 Task: Look for space in el hed, Algeria from 1st July, 2023 to 8th July, 2023 for 2 adults, 1 child in price range Rs.15000 to Rs.20000. Place can be entire place with 1  bedroom having 1 bed and 1 bathroom. Property type can be house, flat, hotel. Amenities needed are: washing machine. Booking option can be shelf check-in. Required host language is .
Action: Mouse moved to (662, 87)
Screenshot: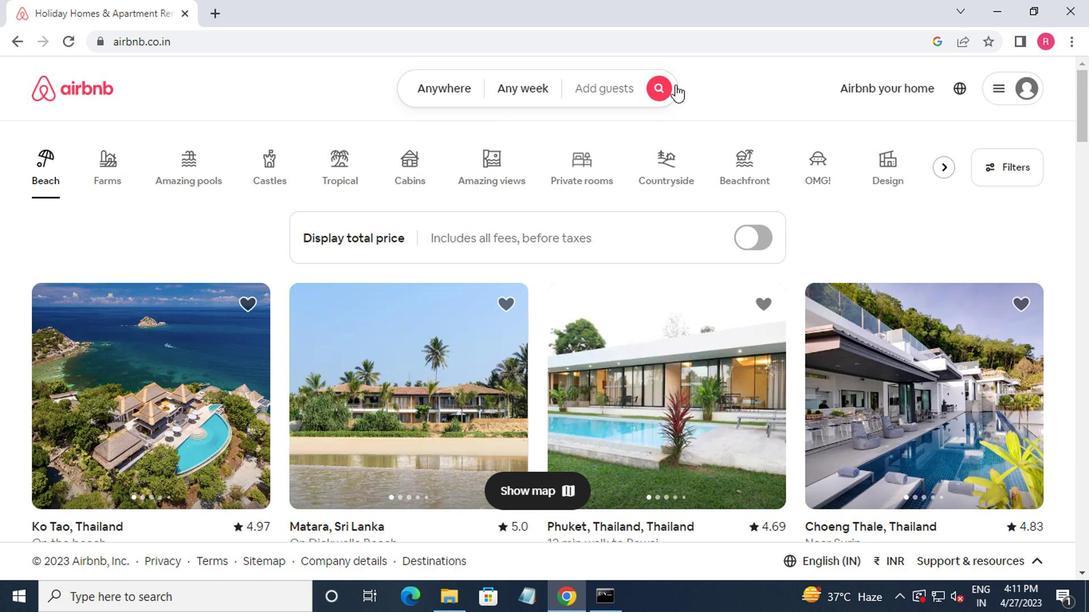 
Action: Mouse pressed left at (662, 87)
Screenshot: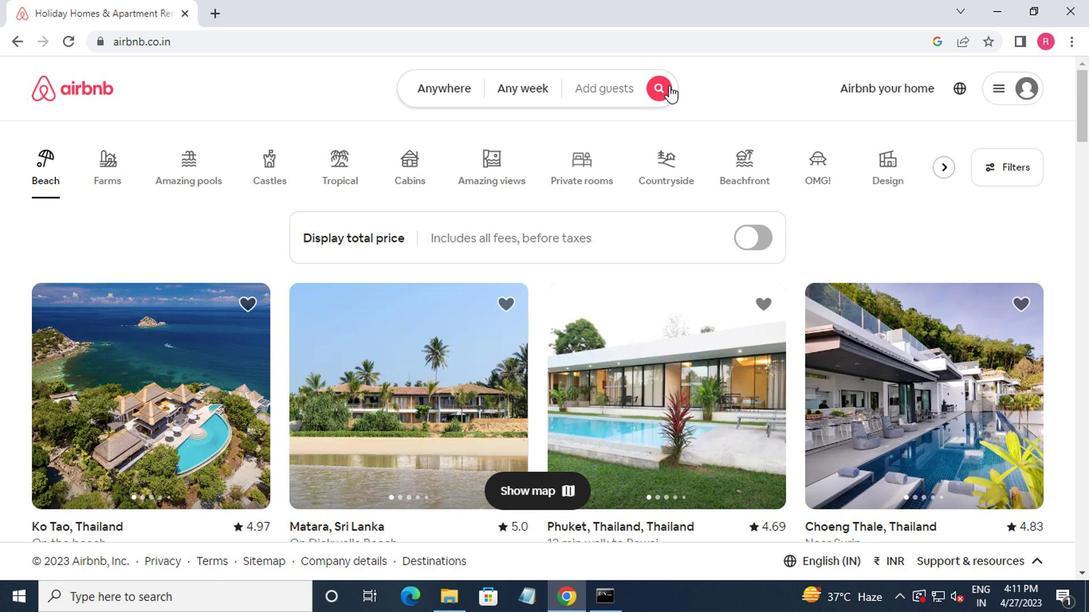 
Action: Mouse moved to (323, 166)
Screenshot: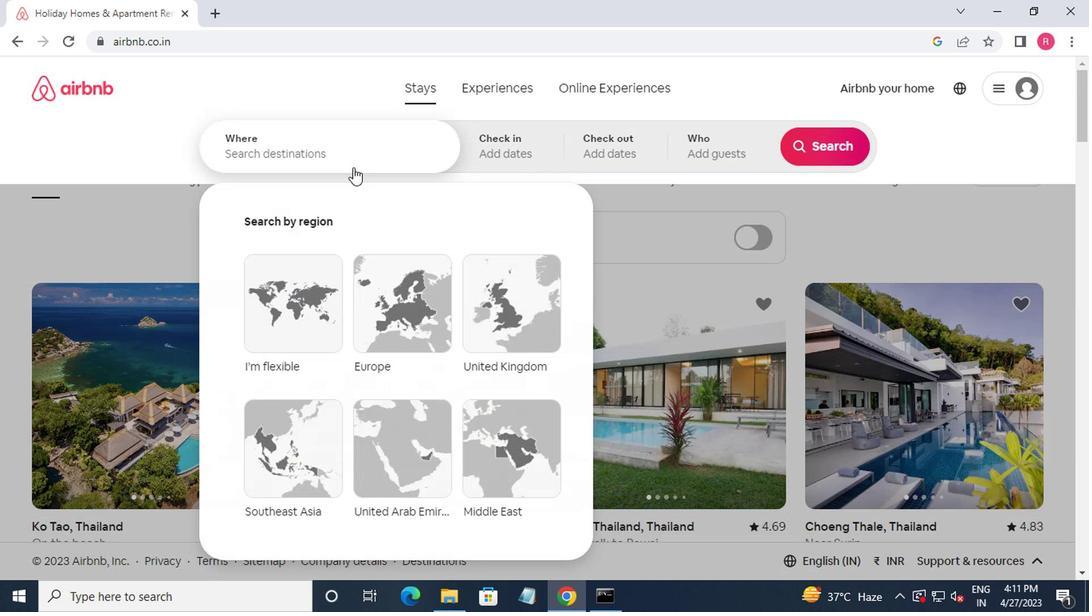 
Action: Mouse pressed left at (323, 166)
Screenshot: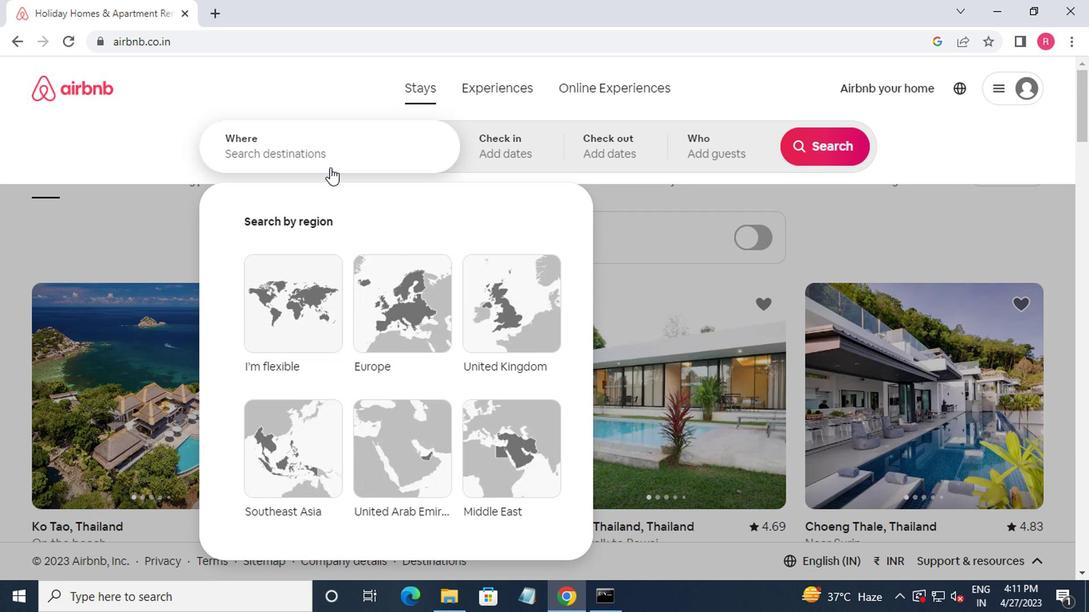 
Action: Mouse moved to (354, 166)
Screenshot: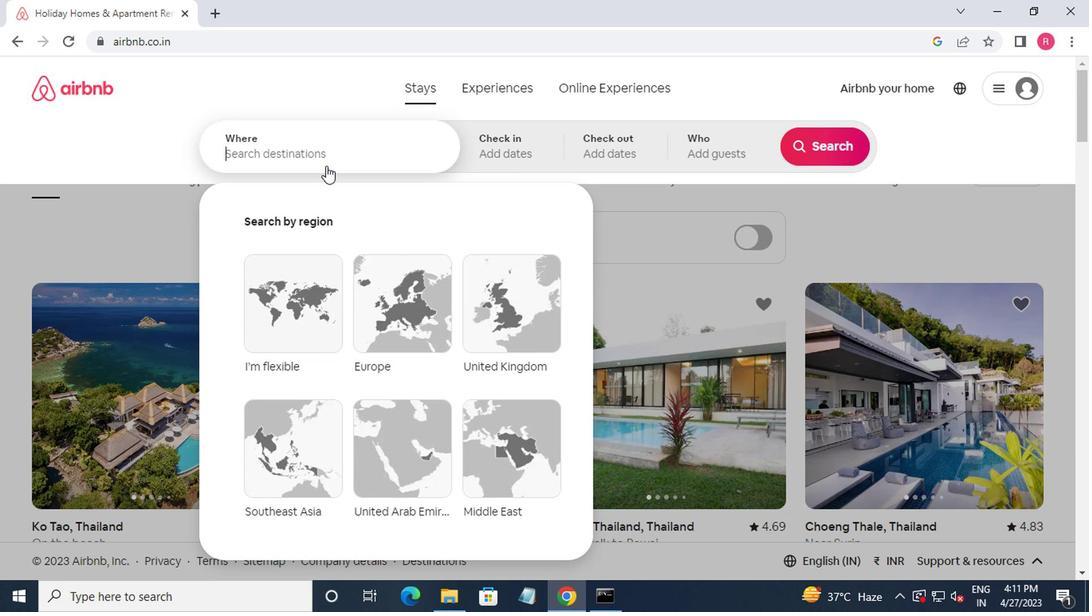 
Action: Key pressed el<Key.space>hed<Key.down><Key.enter>
Screenshot: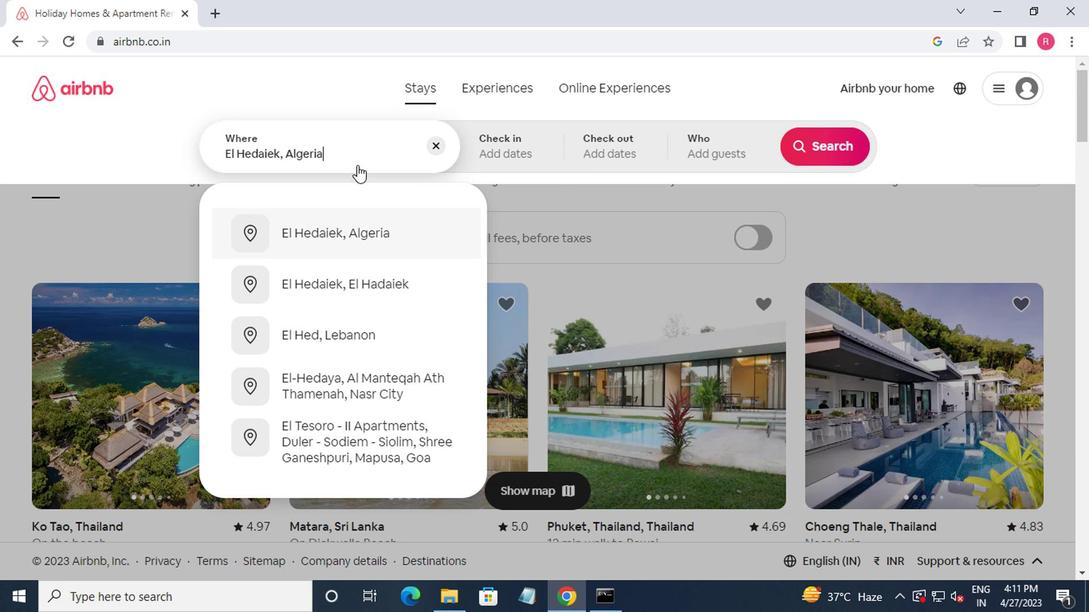 
Action: Mouse moved to (809, 280)
Screenshot: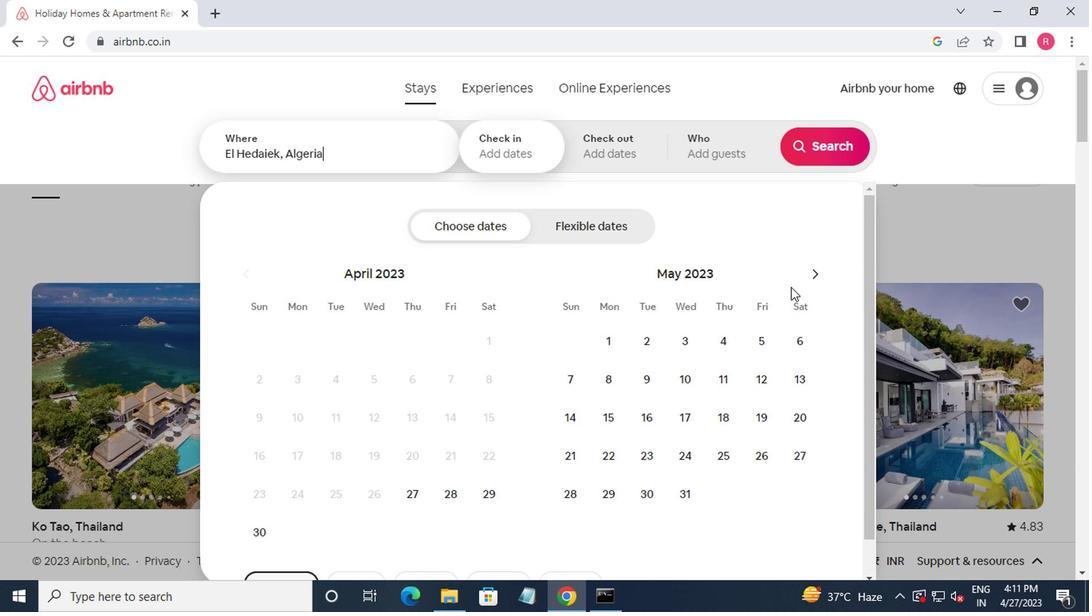 
Action: Mouse pressed left at (809, 280)
Screenshot: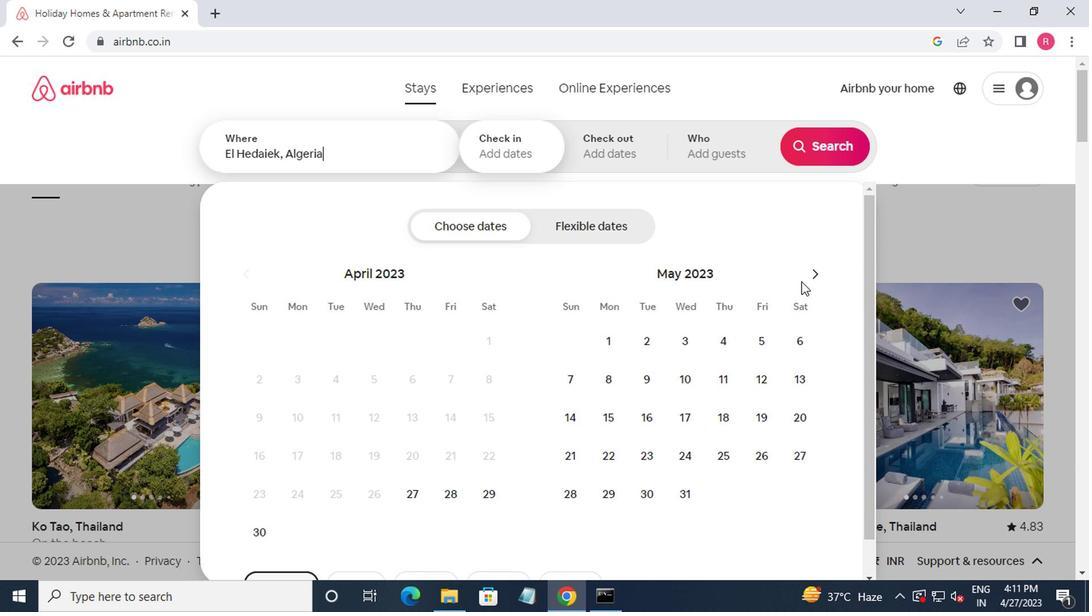 
Action: Mouse moved to (804, 283)
Screenshot: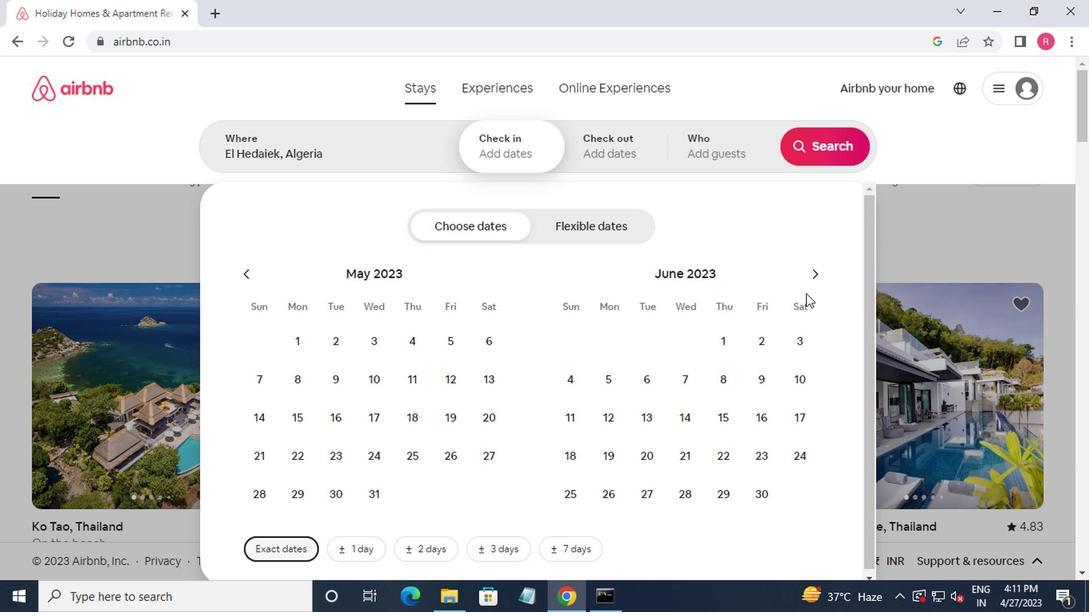 
Action: Mouse pressed left at (804, 283)
Screenshot: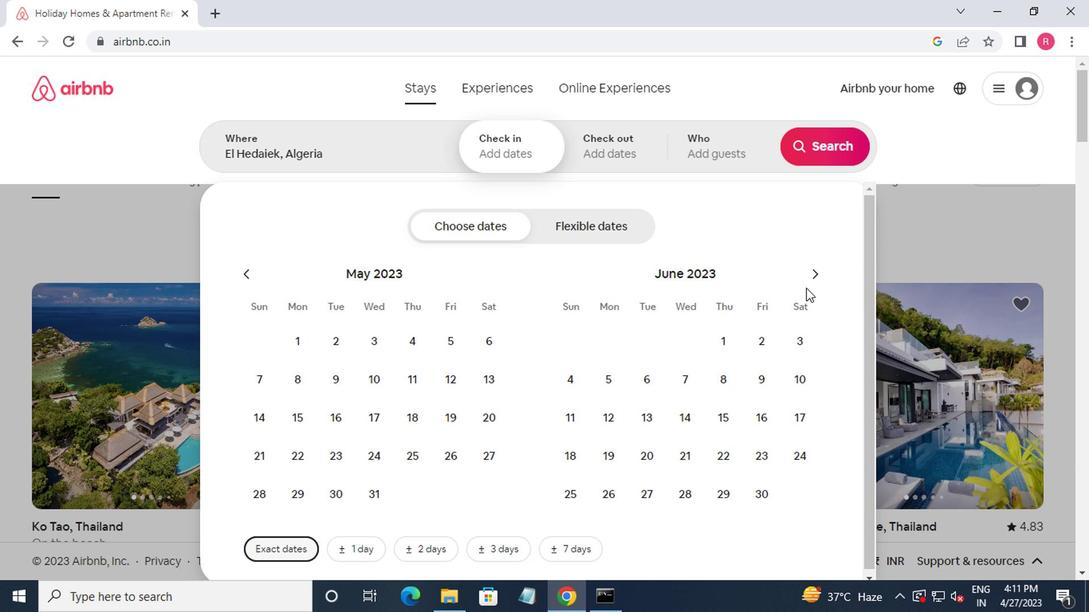 
Action: Mouse moved to (797, 343)
Screenshot: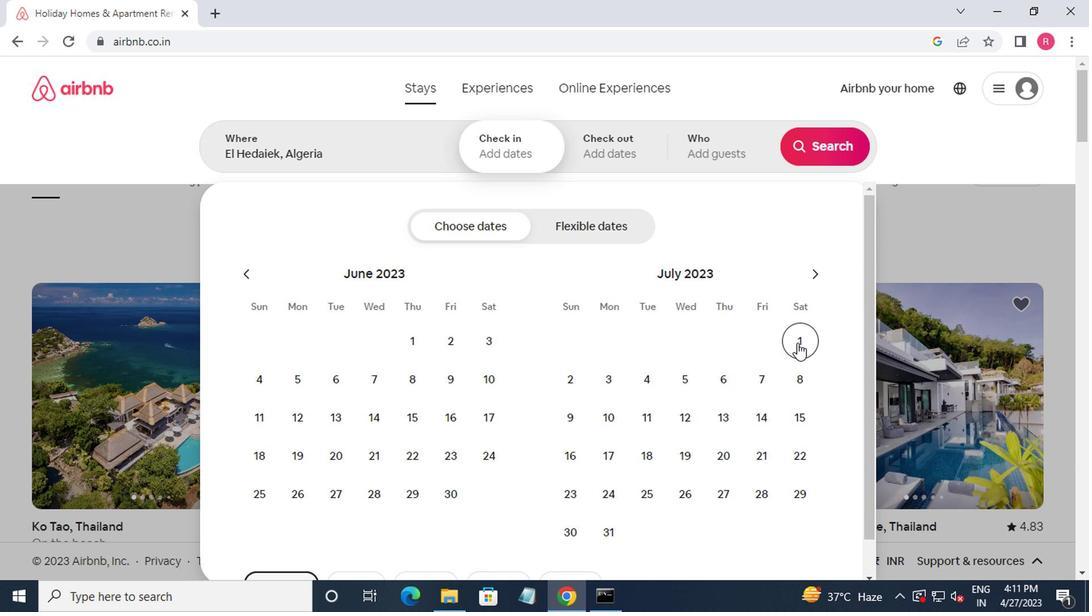 
Action: Mouse pressed left at (797, 343)
Screenshot: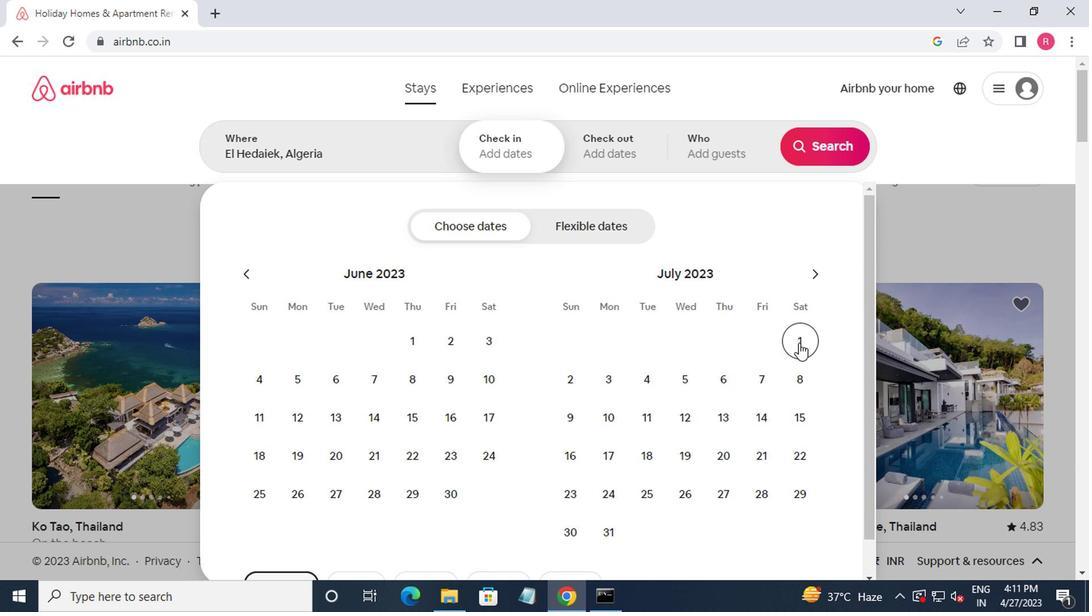 
Action: Mouse moved to (787, 396)
Screenshot: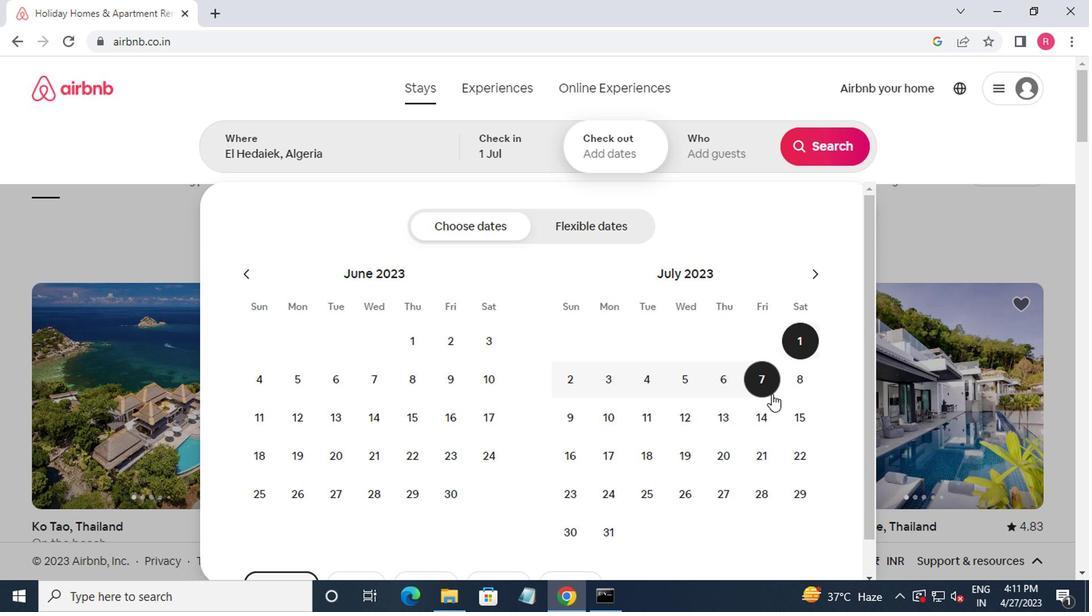 
Action: Mouse pressed left at (787, 396)
Screenshot: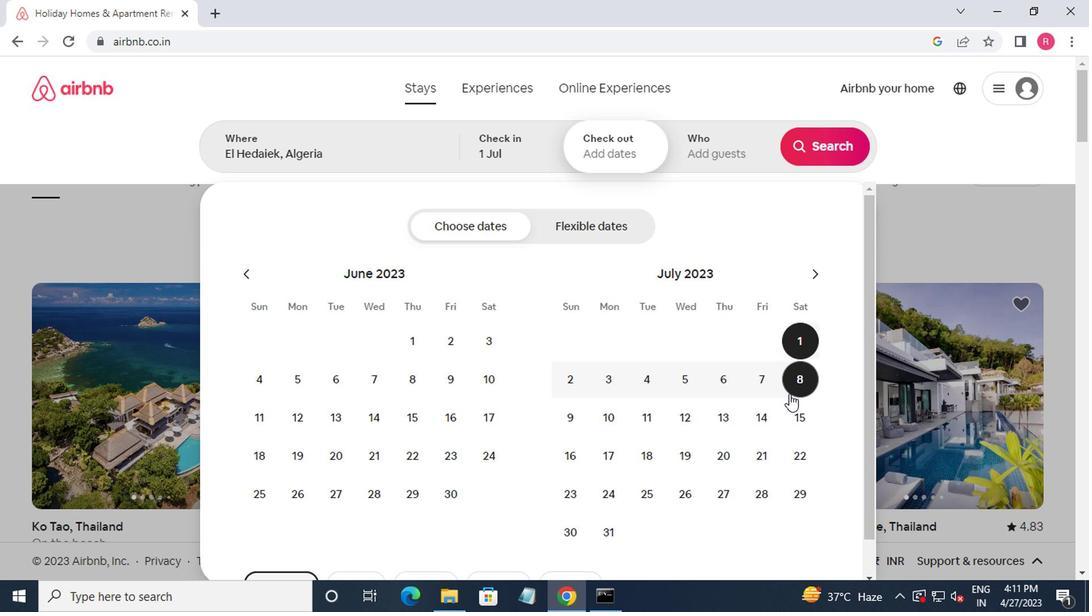 
Action: Mouse moved to (698, 160)
Screenshot: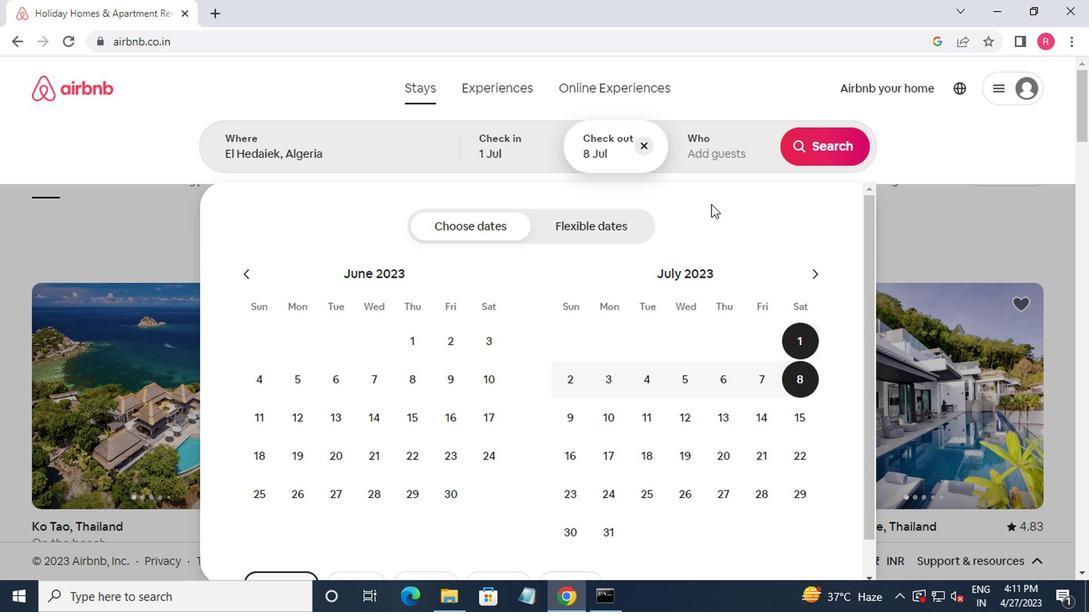 
Action: Mouse pressed left at (698, 160)
Screenshot: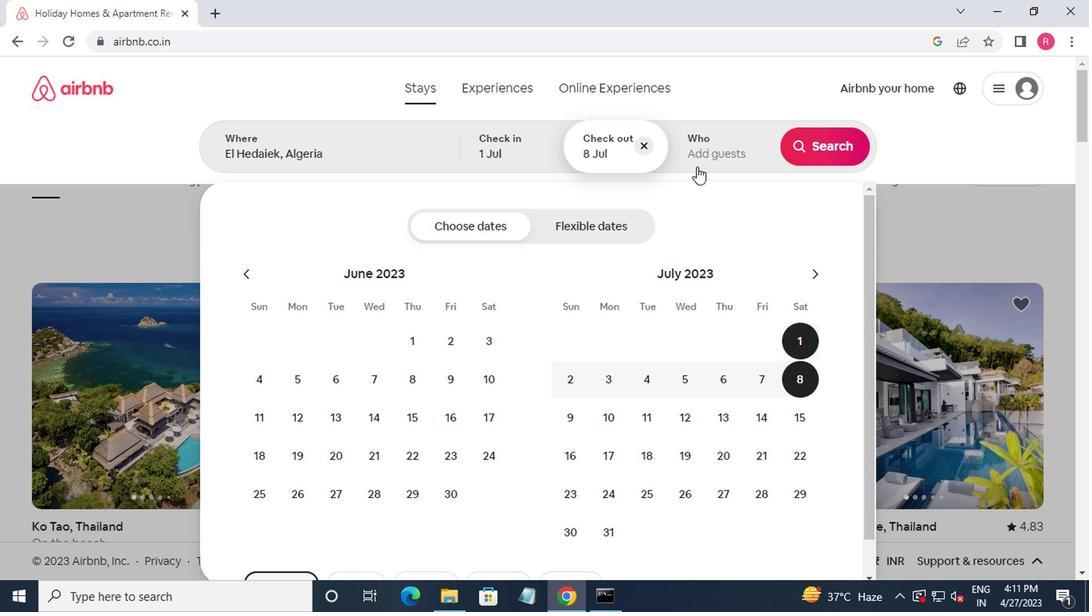 
Action: Mouse moved to (829, 244)
Screenshot: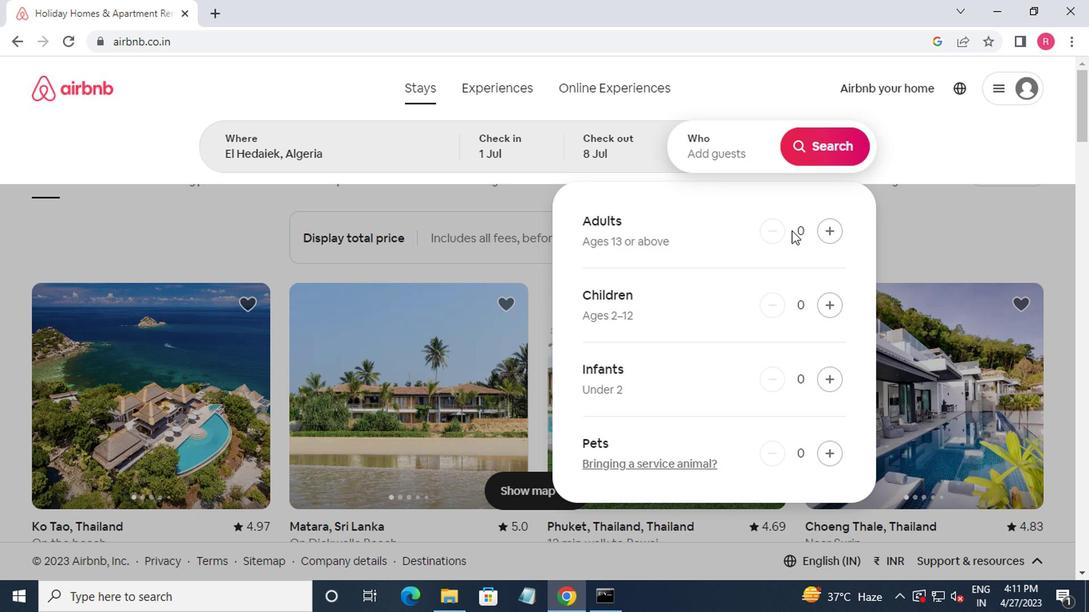 
Action: Mouse pressed left at (829, 244)
Screenshot: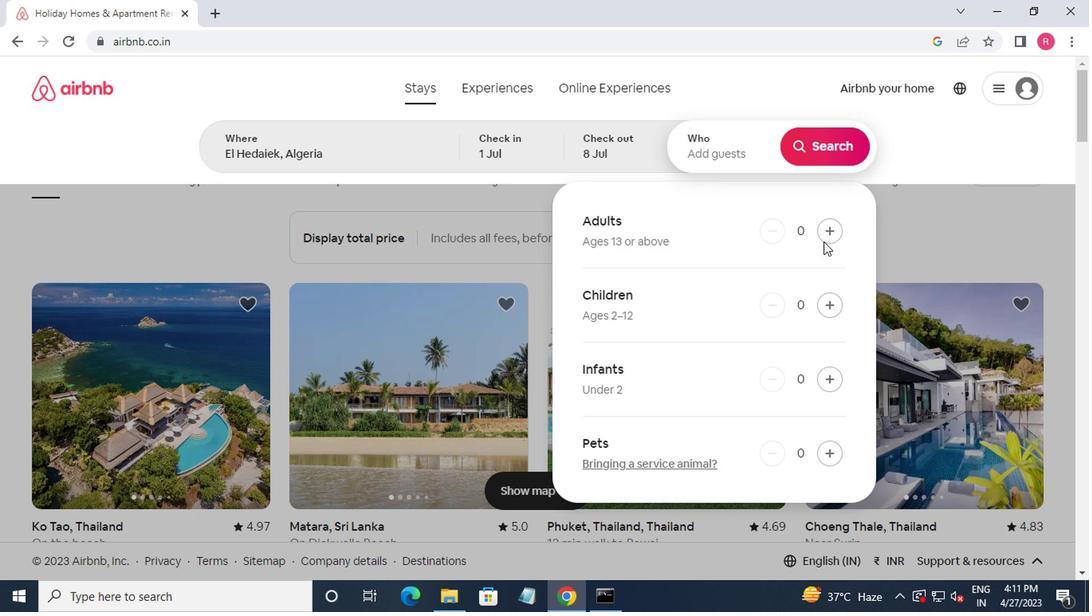 
Action: Mouse pressed left at (829, 244)
Screenshot: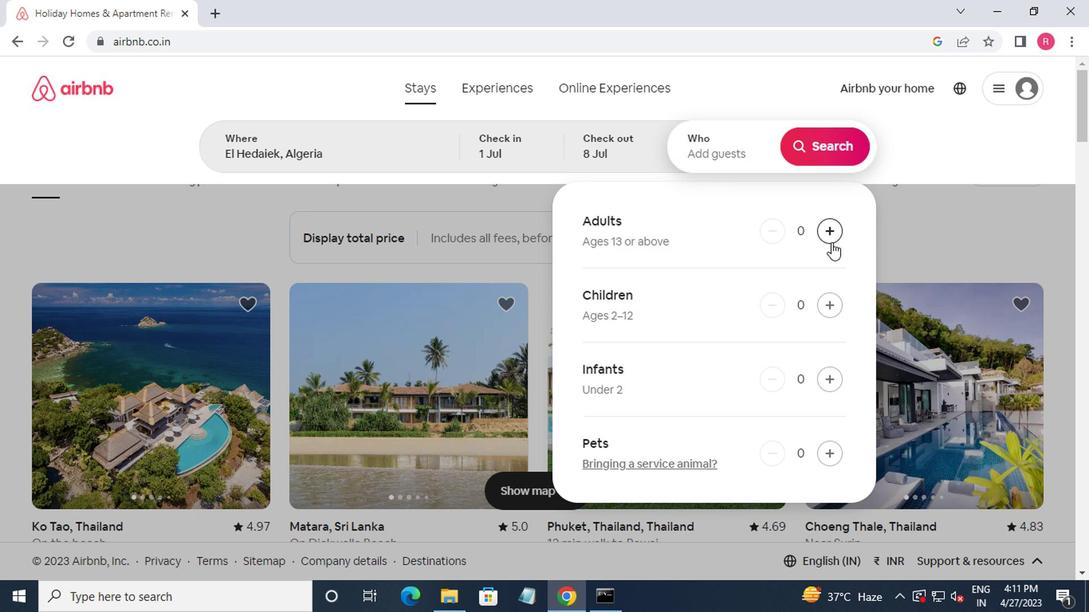 
Action: Mouse moved to (833, 300)
Screenshot: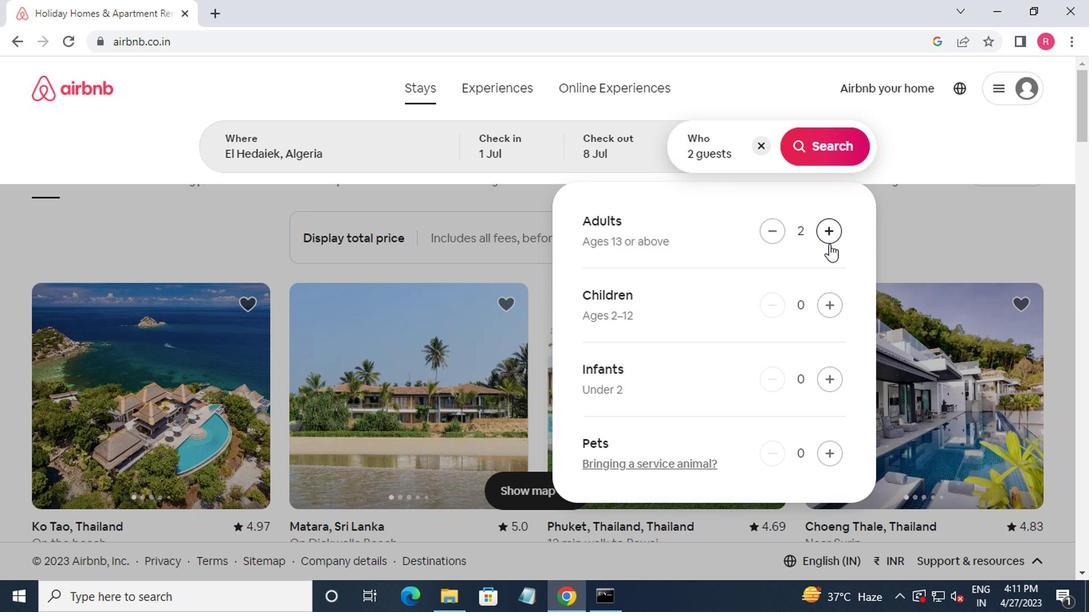 
Action: Mouse pressed left at (833, 300)
Screenshot: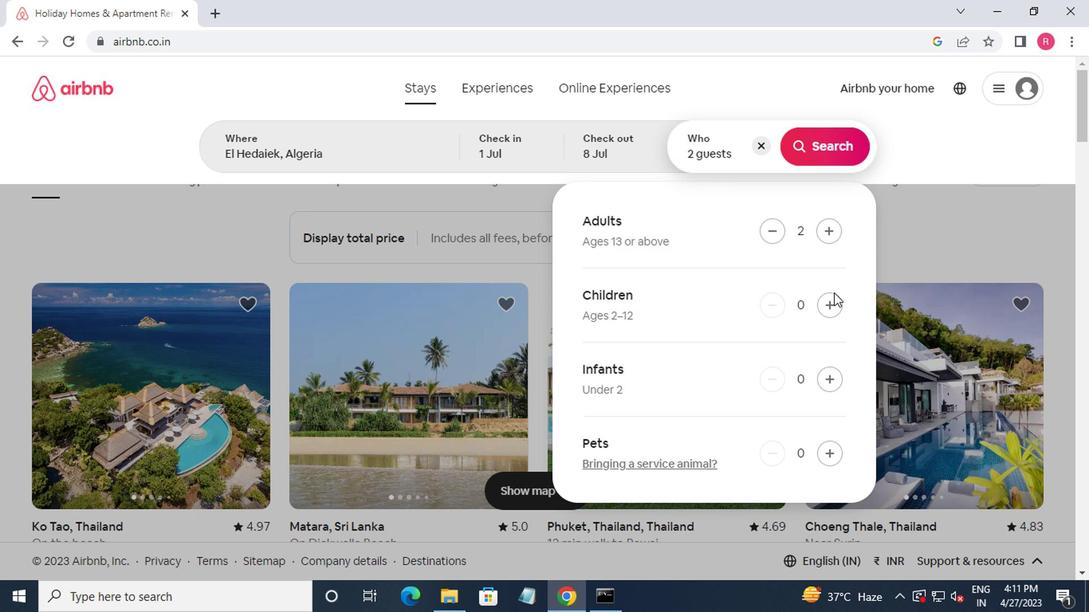 
Action: Mouse moved to (810, 158)
Screenshot: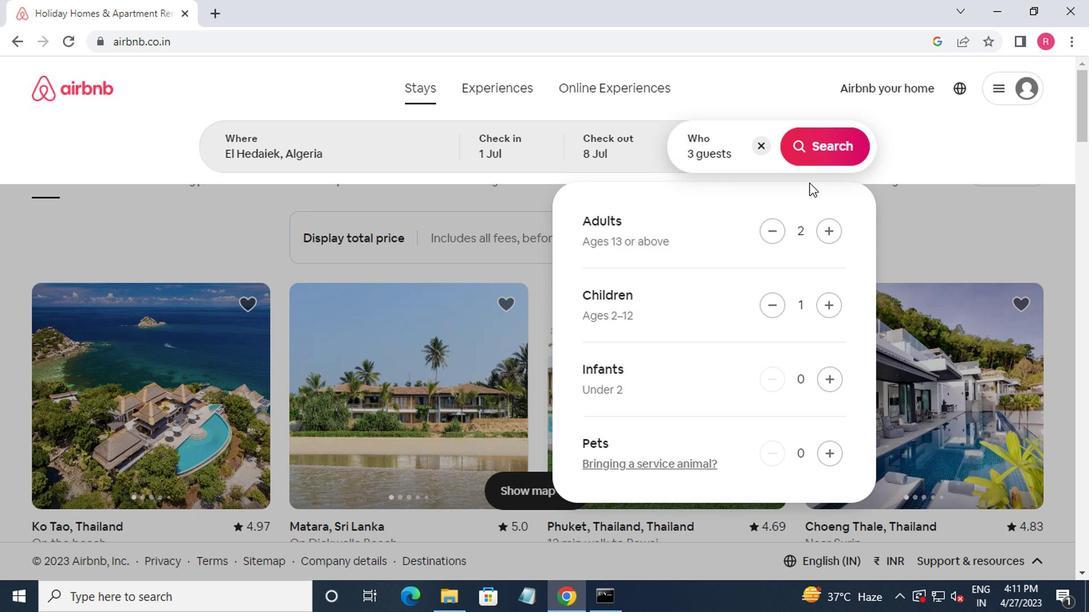 
Action: Mouse pressed left at (810, 158)
Screenshot: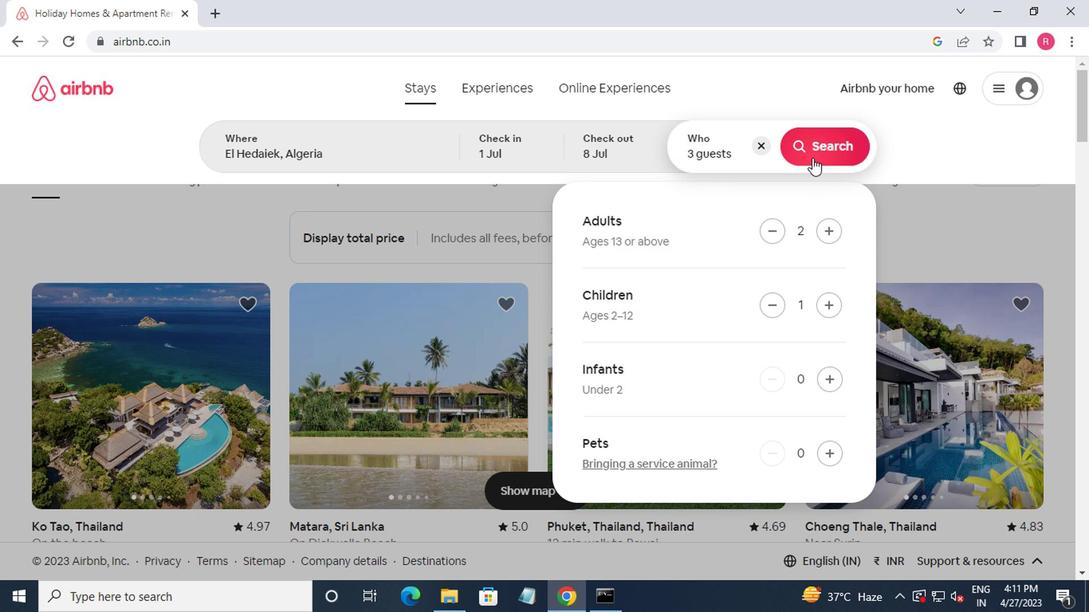 
Action: Mouse moved to (1012, 158)
Screenshot: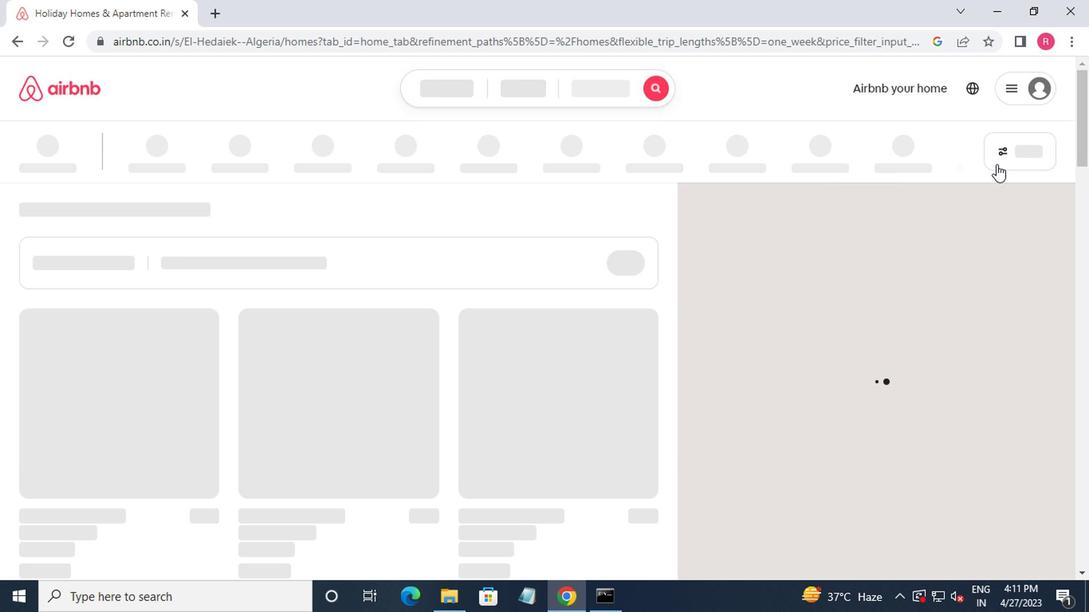 
Action: Mouse pressed left at (1012, 158)
Screenshot: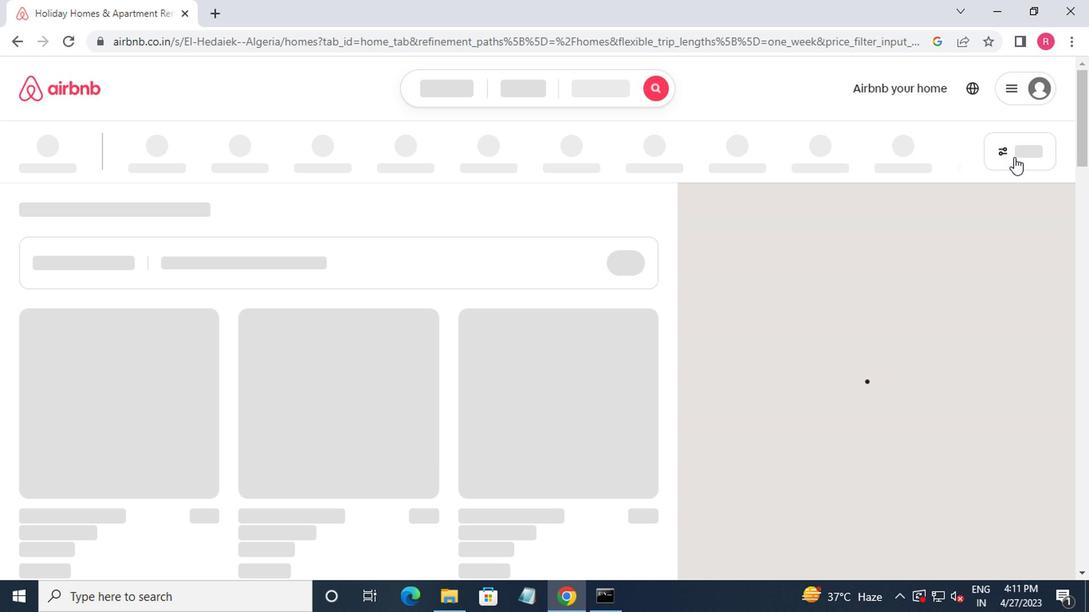 
Action: Mouse moved to (343, 365)
Screenshot: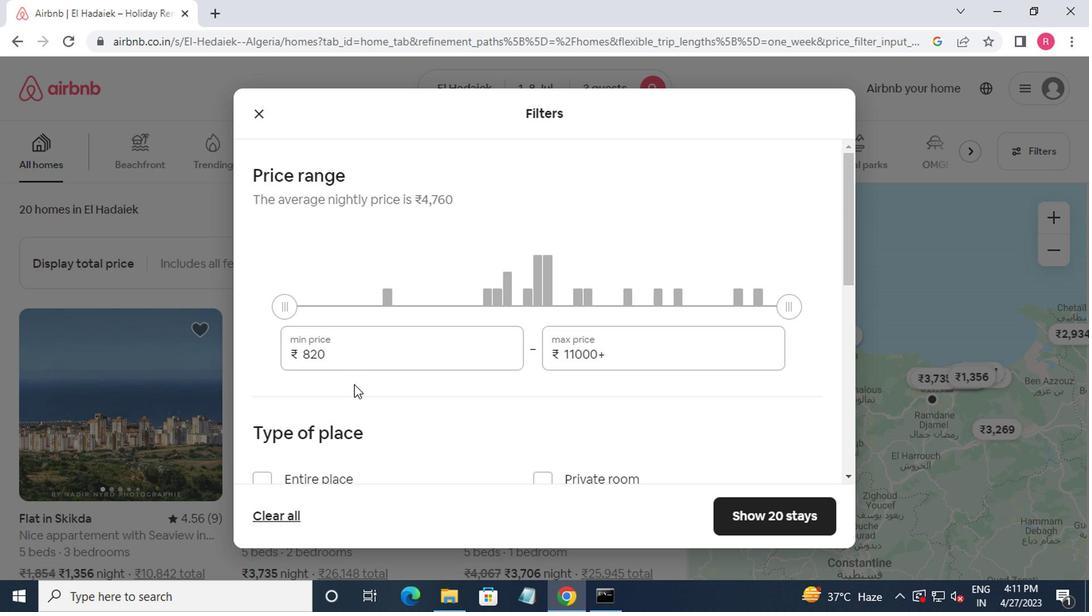 
Action: Mouse pressed left at (343, 365)
Screenshot: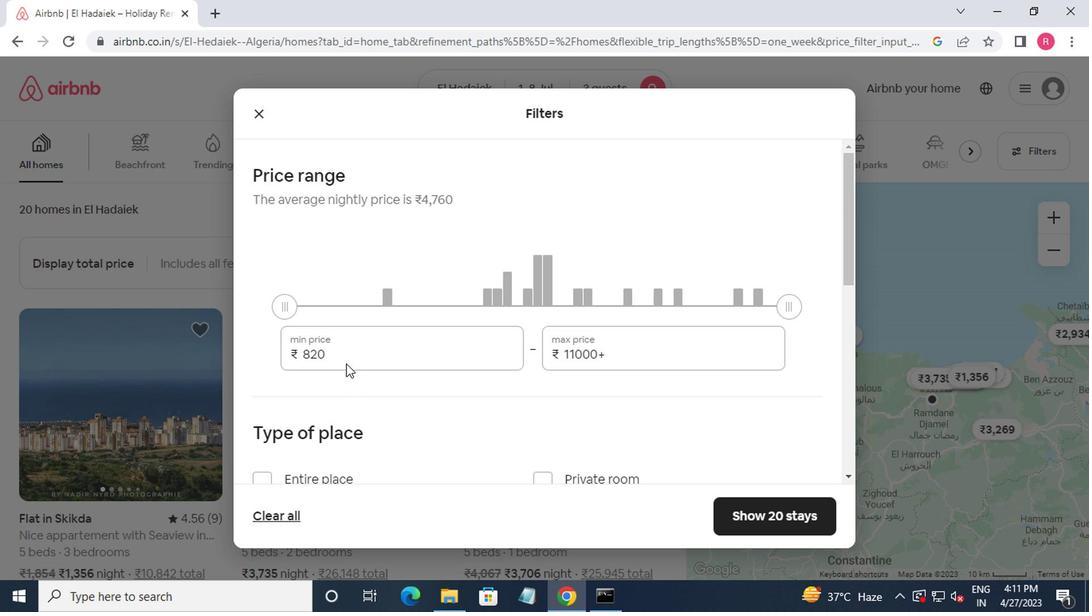 
Action: Mouse moved to (343, 363)
Screenshot: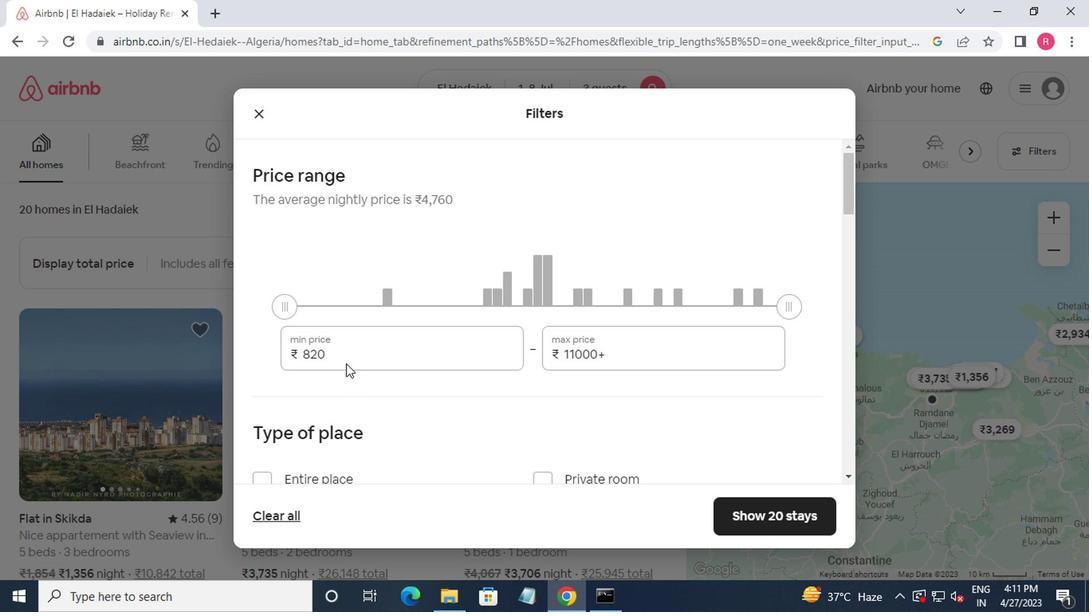 
Action: Key pressed <Key.backspace><Key.backspace><Key.backspace>15000<Key.tab>20000
Screenshot: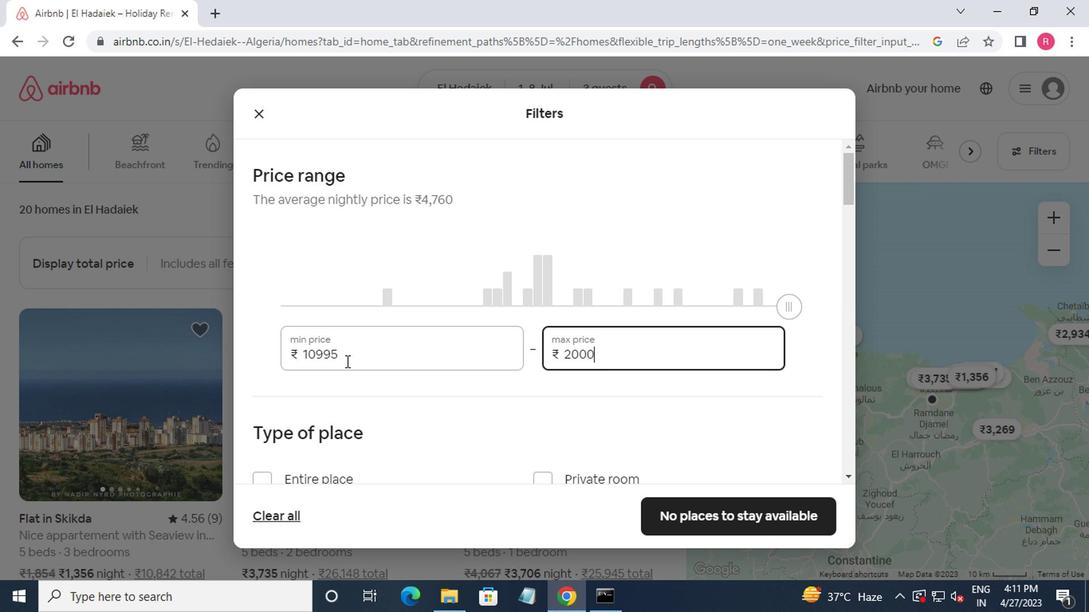 
Action: Mouse moved to (347, 375)
Screenshot: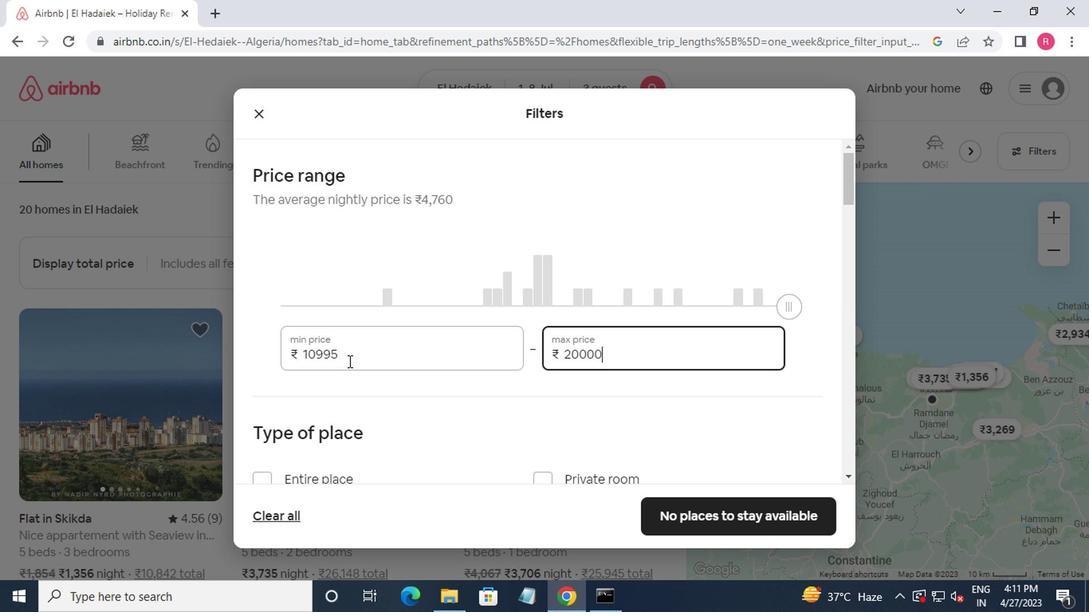 
Action: Mouse scrolled (347, 374) with delta (0, 0)
Screenshot: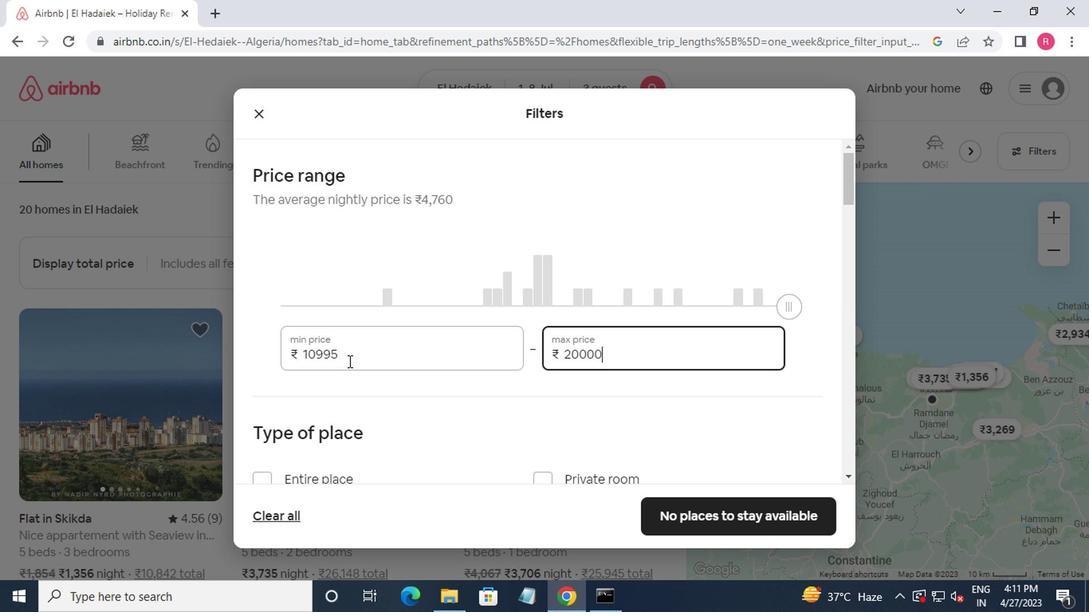 
Action: Mouse moved to (347, 381)
Screenshot: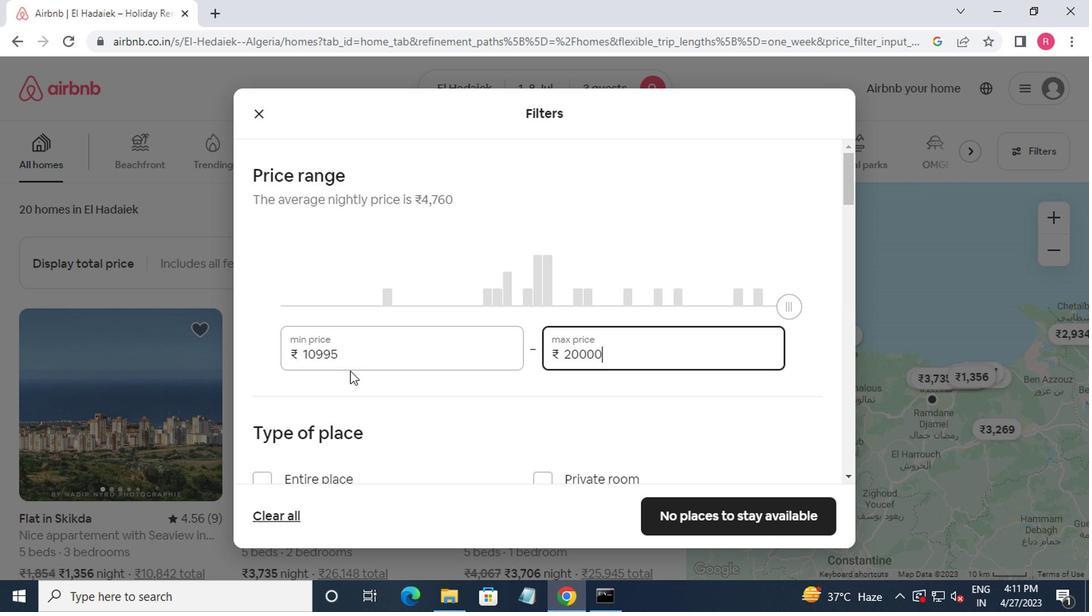 
Action: Mouse scrolled (347, 380) with delta (0, -1)
Screenshot: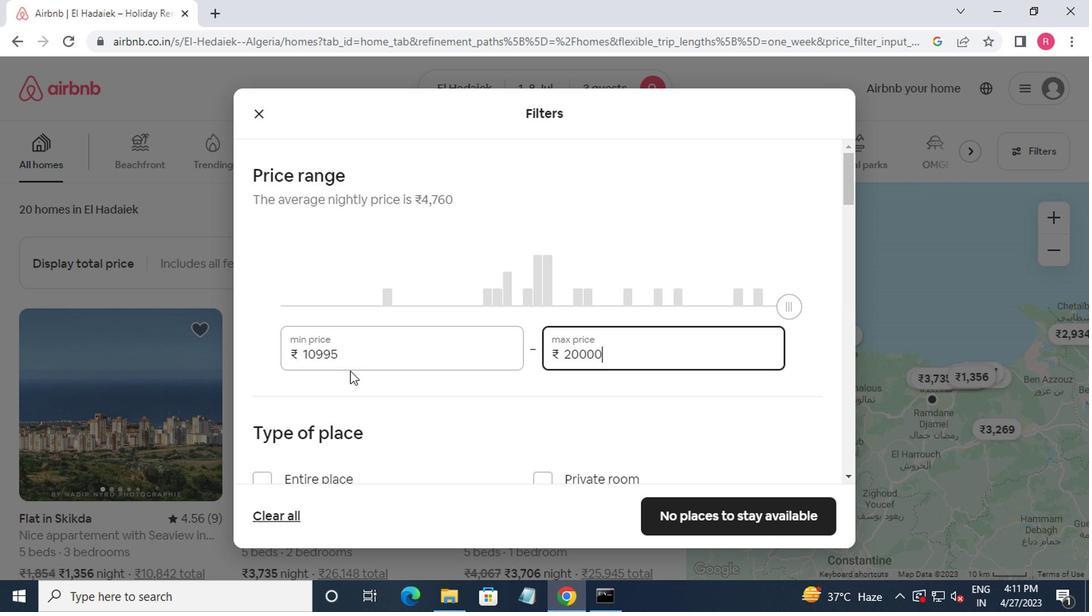
Action: Mouse moved to (261, 329)
Screenshot: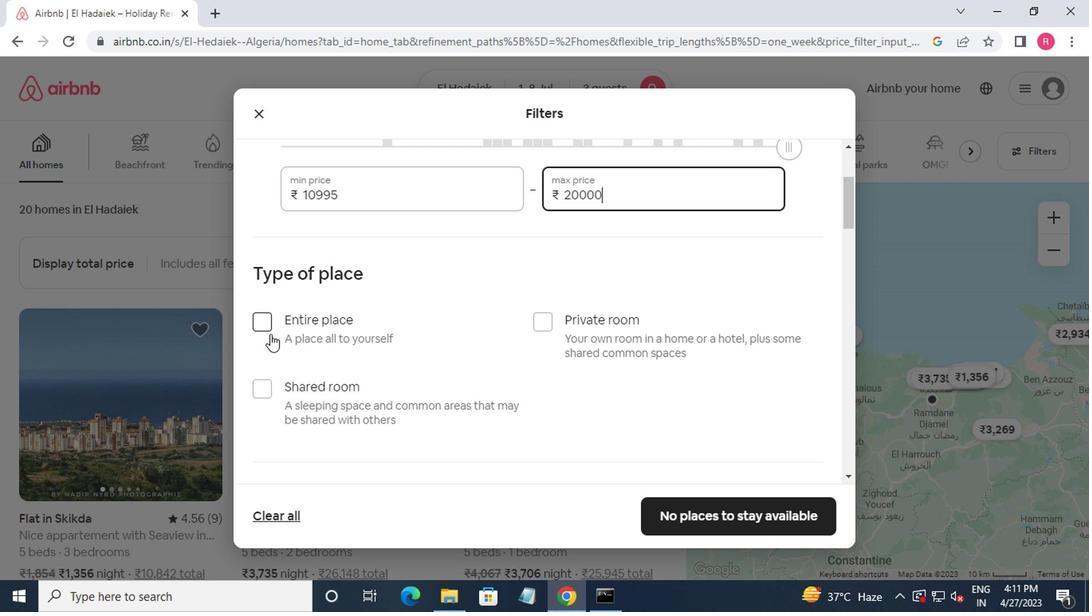 
Action: Mouse pressed left at (261, 329)
Screenshot: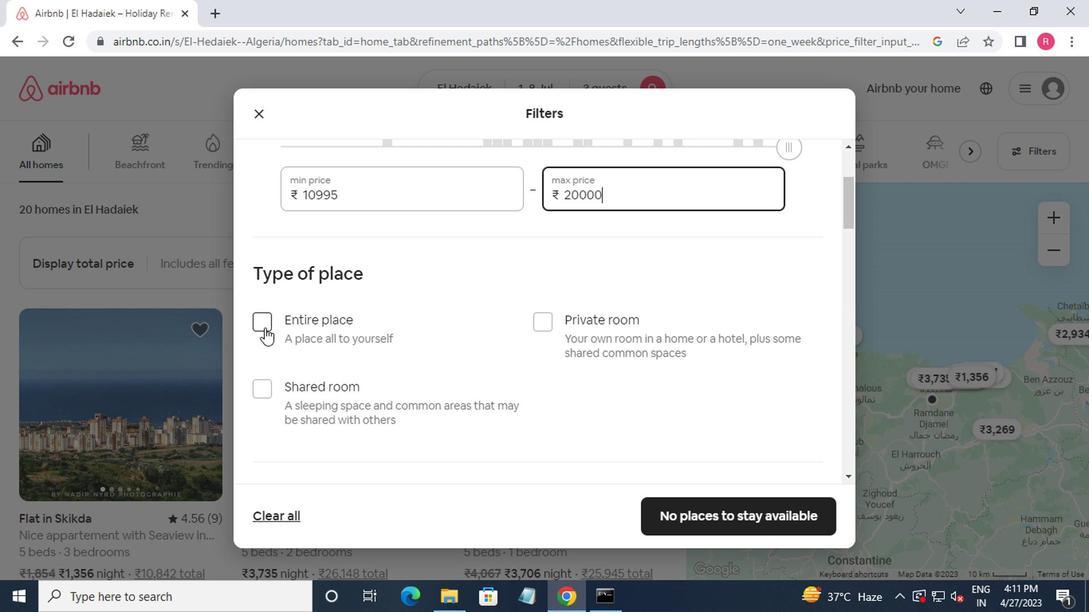 
Action: Mouse moved to (265, 328)
Screenshot: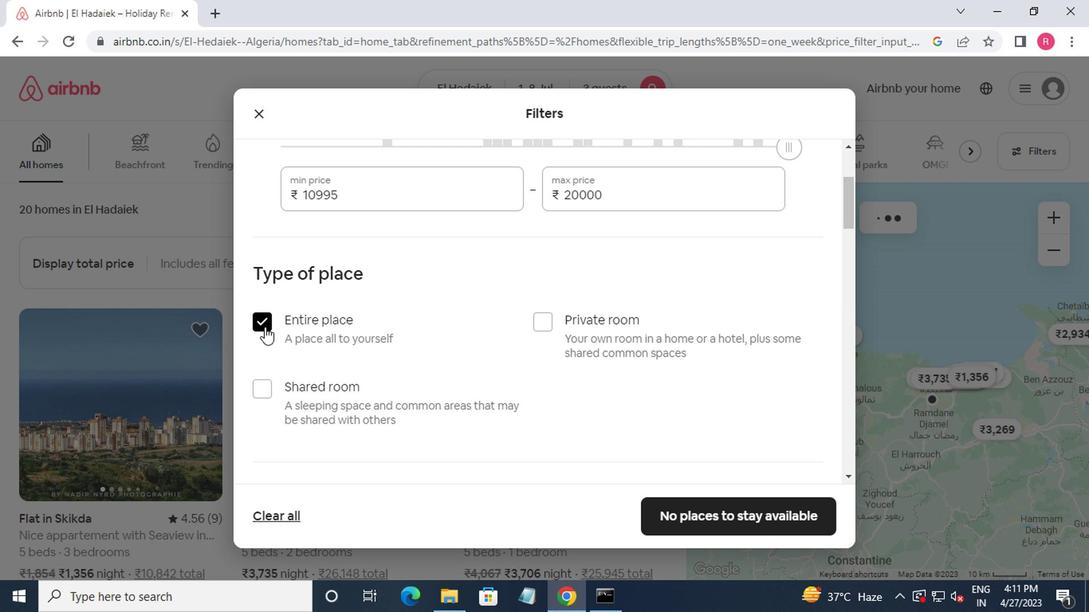 
Action: Mouse scrolled (265, 327) with delta (0, 0)
Screenshot: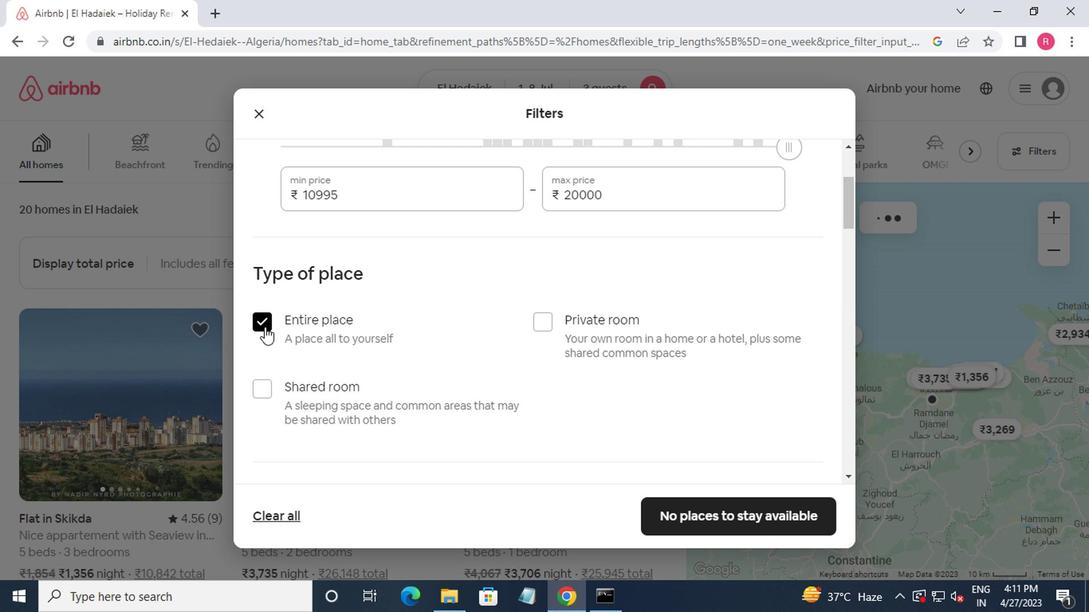 
Action: Mouse moved to (267, 329)
Screenshot: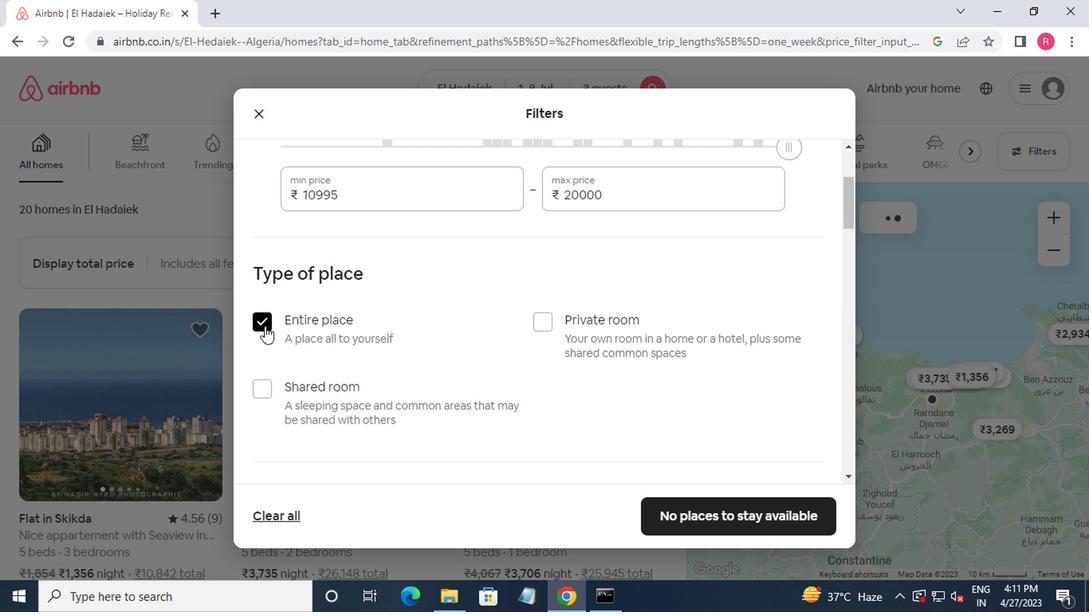 
Action: Mouse scrolled (267, 328) with delta (0, -1)
Screenshot: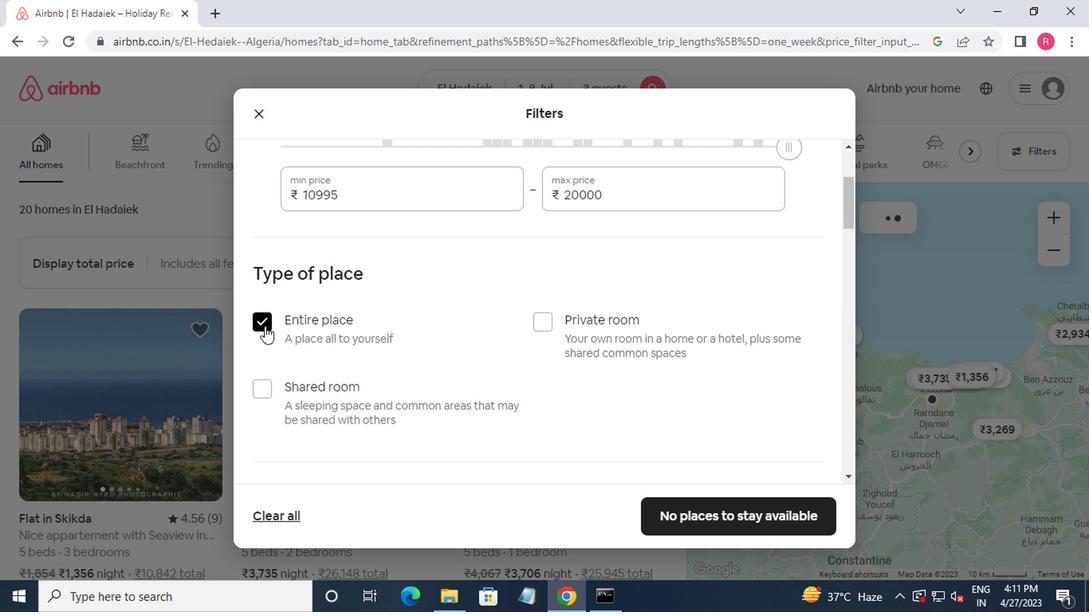 
Action: Mouse moved to (308, 385)
Screenshot: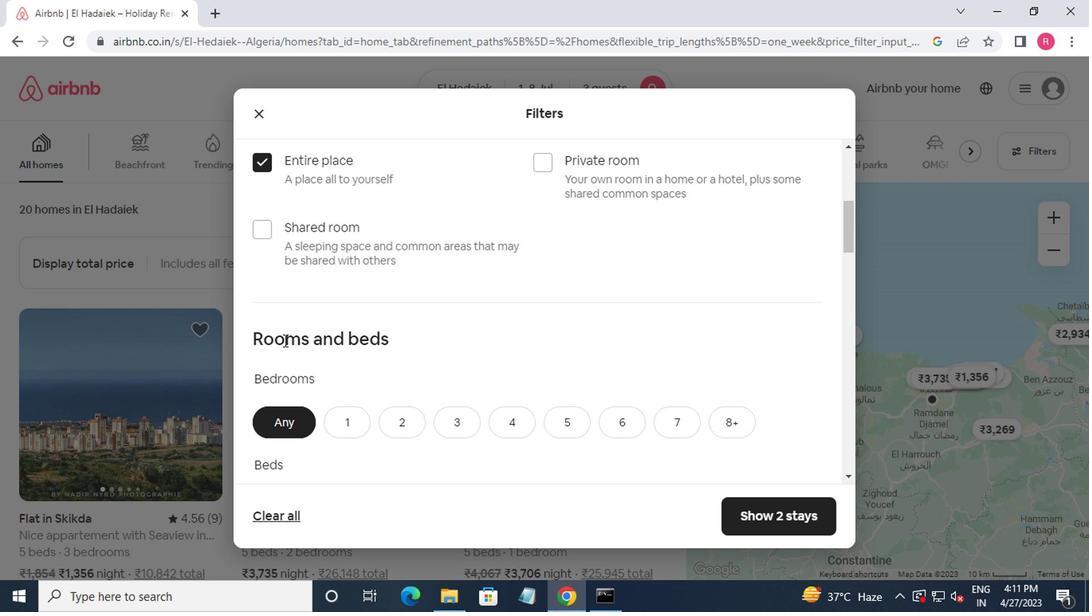 
Action: Mouse scrolled (308, 384) with delta (0, -1)
Screenshot: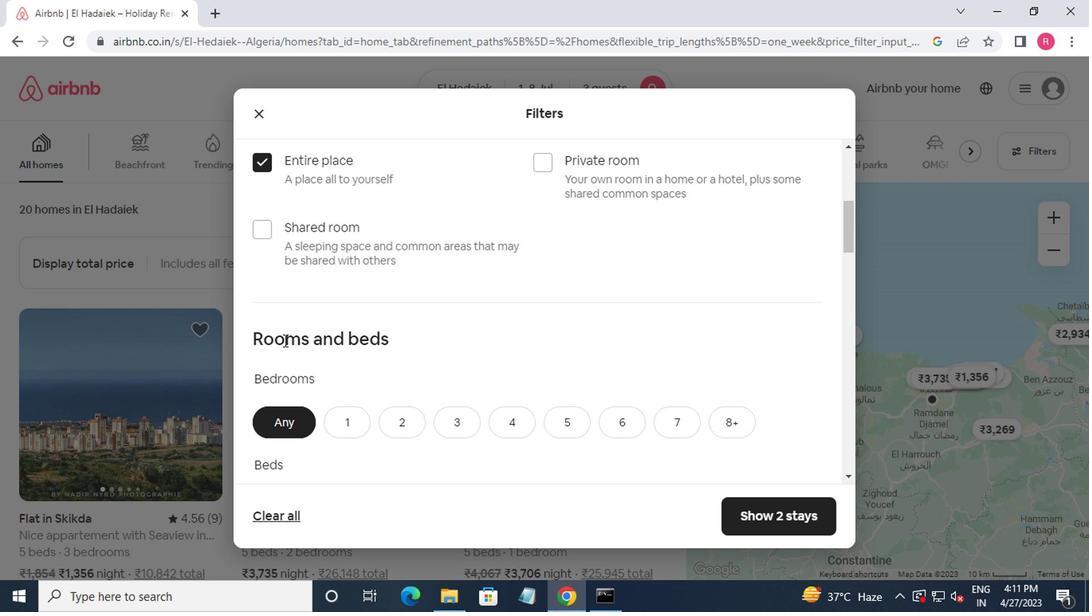 
Action: Mouse moved to (341, 341)
Screenshot: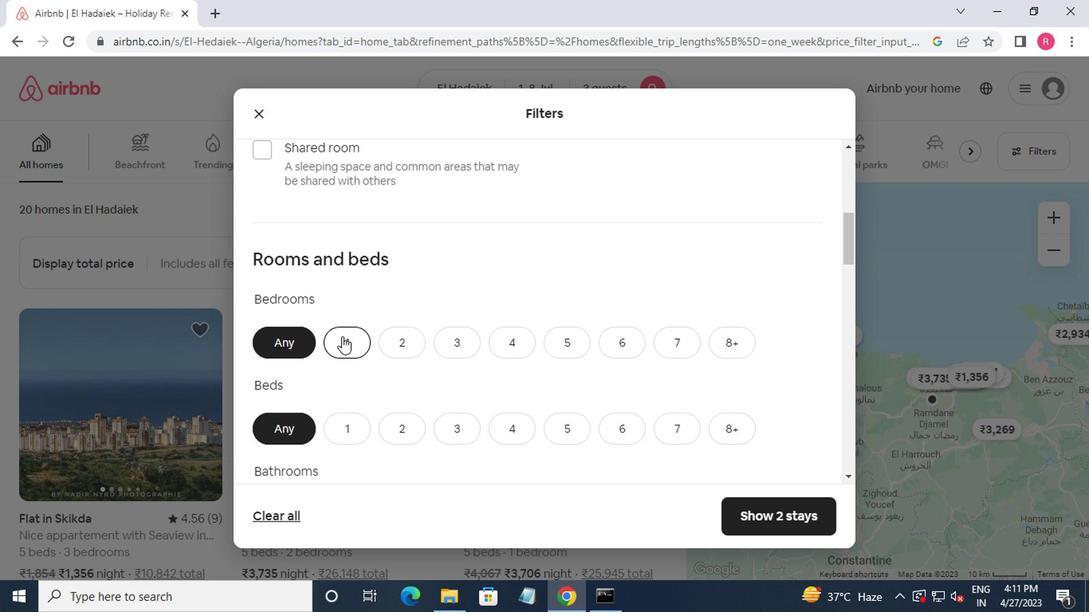 
Action: Mouse pressed left at (341, 341)
Screenshot: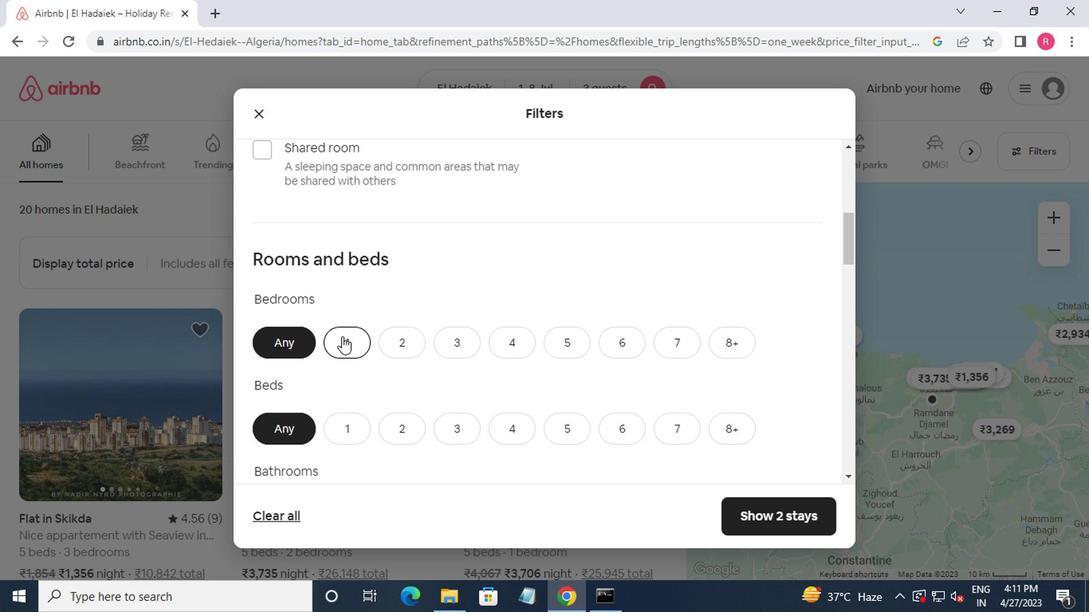 
Action: Mouse scrolled (341, 339) with delta (0, -1)
Screenshot: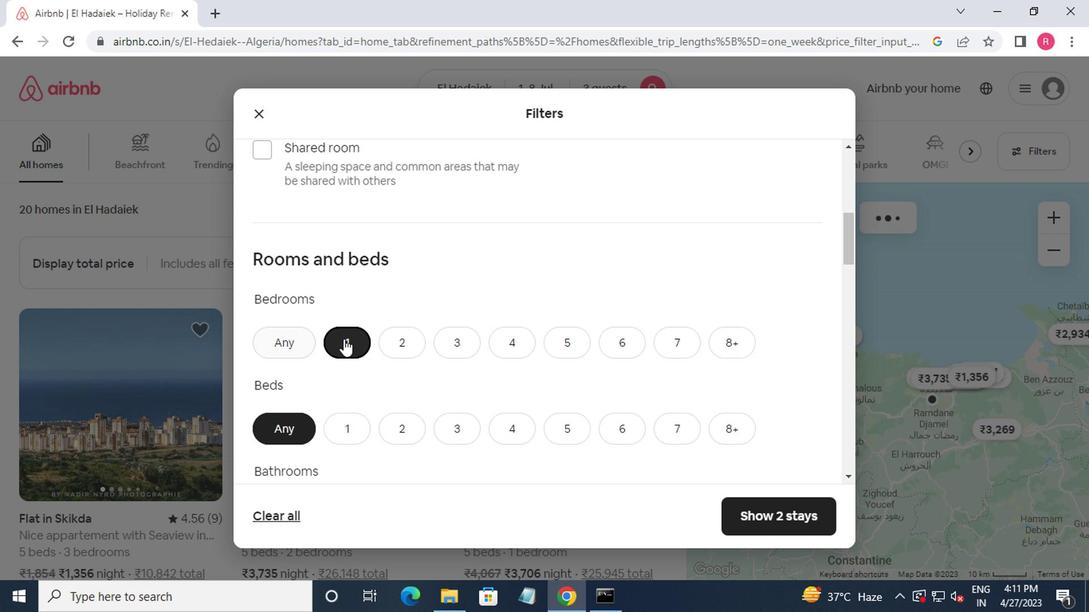 
Action: Mouse scrolled (341, 339) with delta (0, -1)
Screenshot: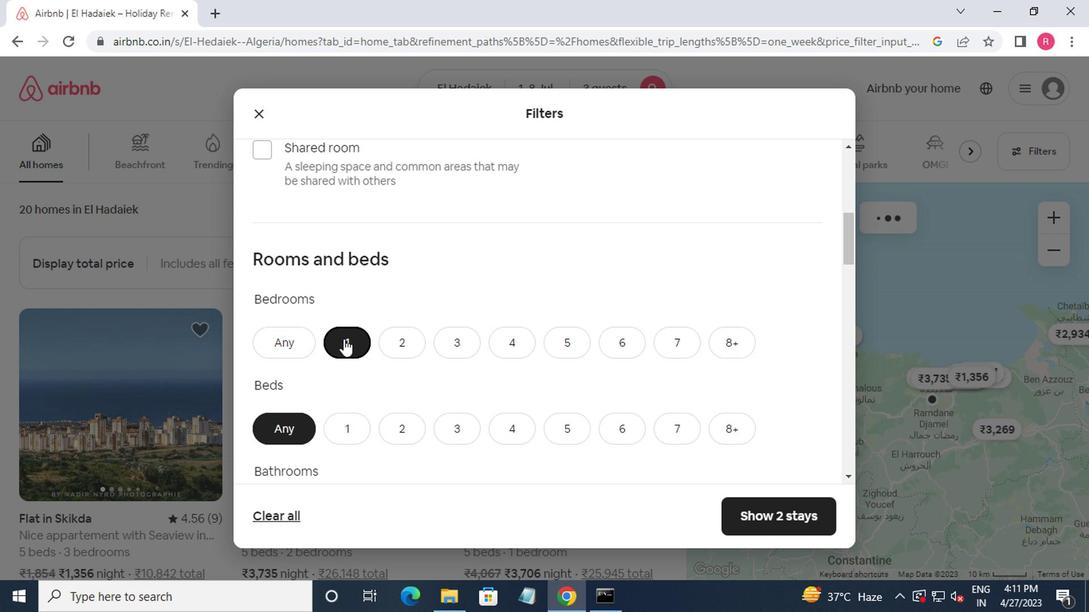 
Action: Mouse moved to (347, 272)
Screenshot: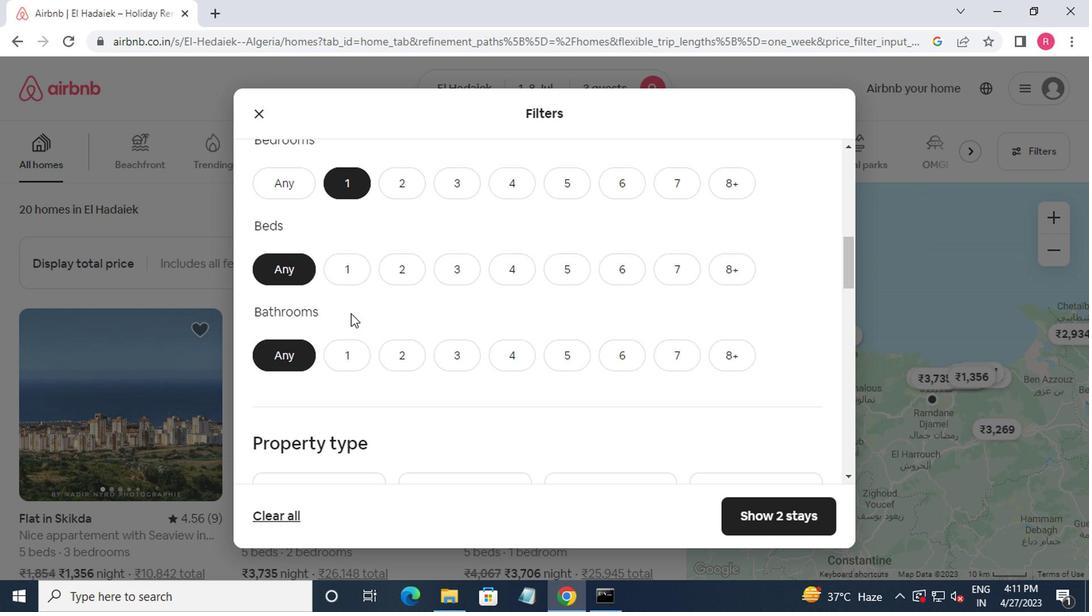 
Action: Mouse pressed left at (347, 272)
Screenshot: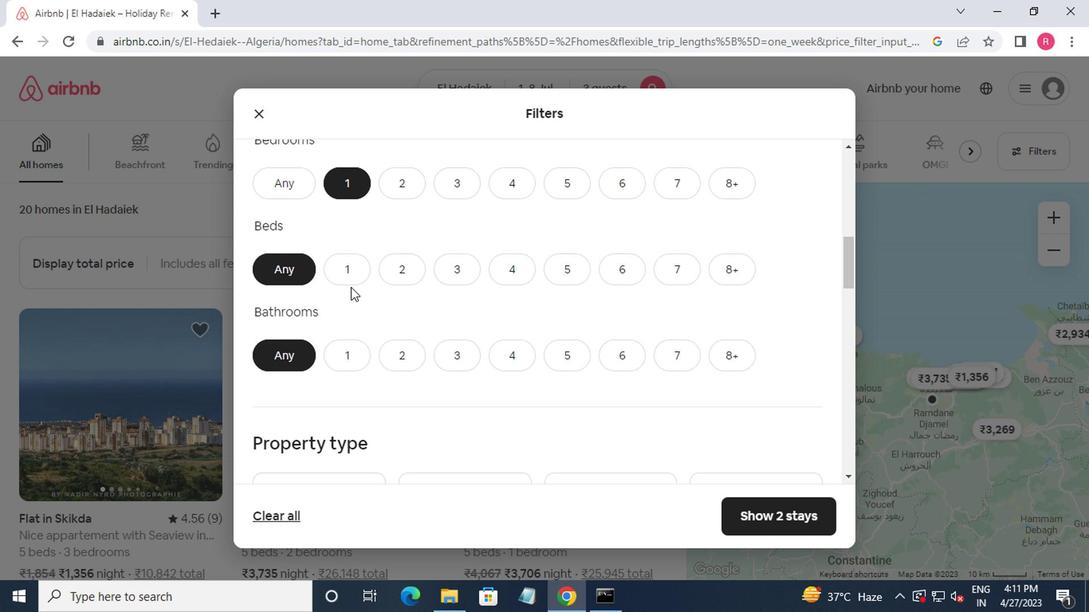 
Action: Mouse moved to (347, 350)
Screenshot: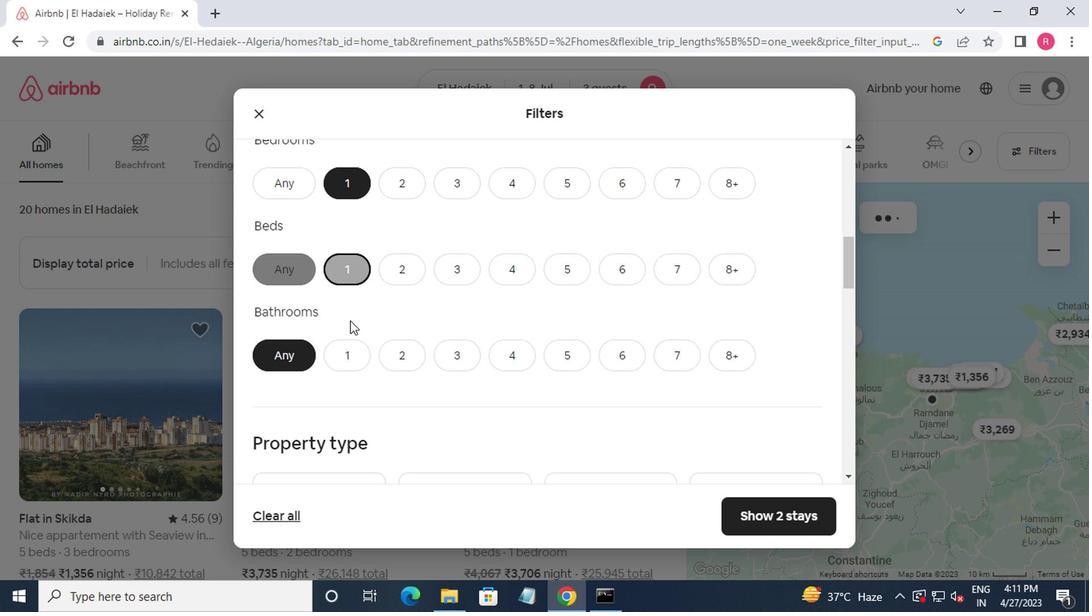 
Action: Mouse pressed left at (347, 350)
Screenshot: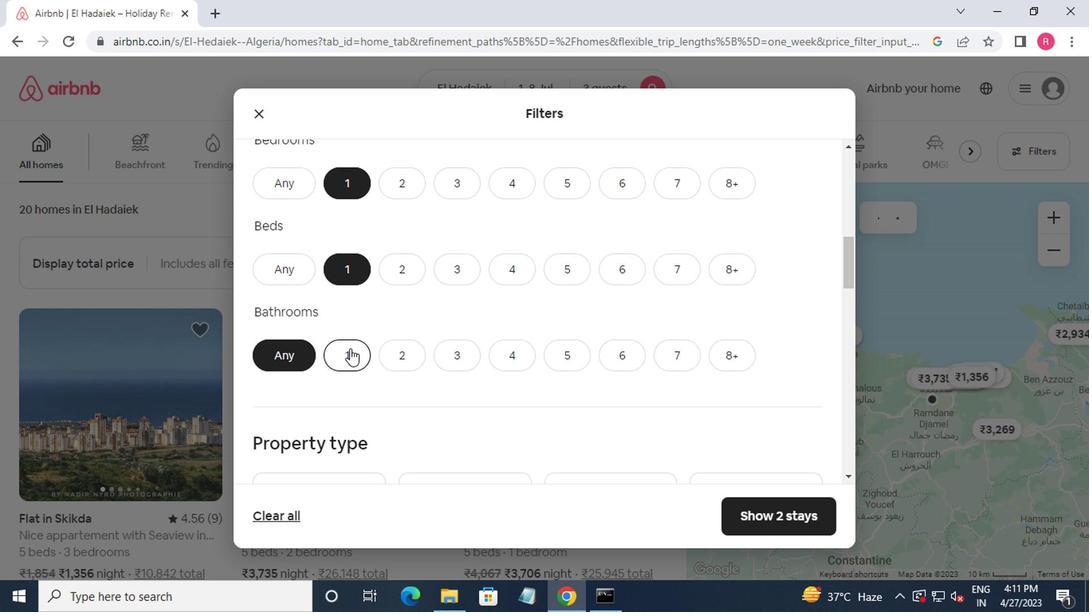 
Action: Mouse scrolled (347, 349) with delta (0, -1)
Screenshot: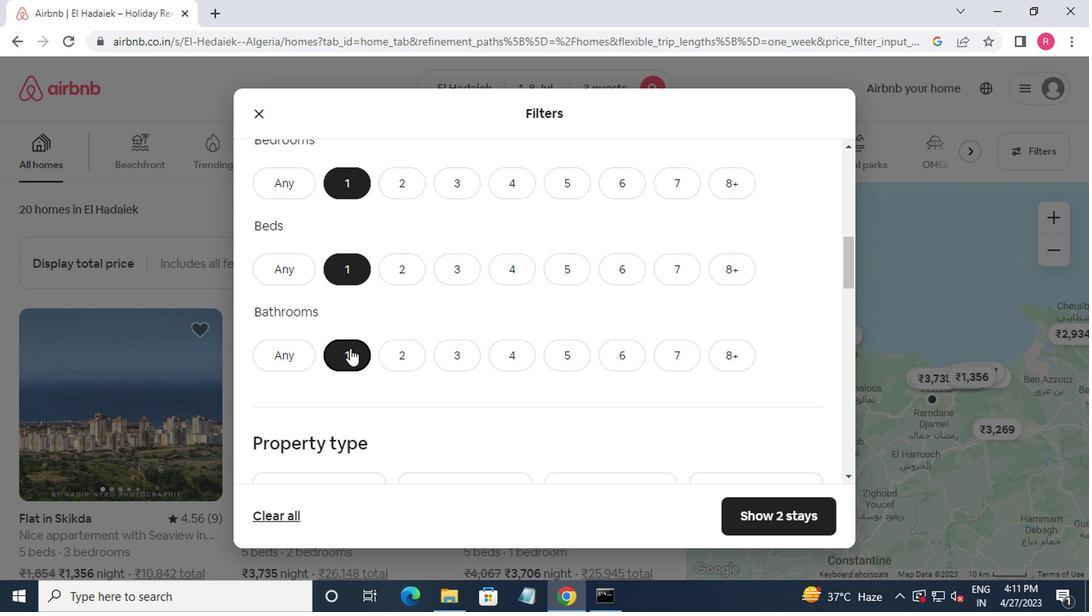 
Action: Mouse scrolled (347, 349) with delta (0, -1)
Screenshot: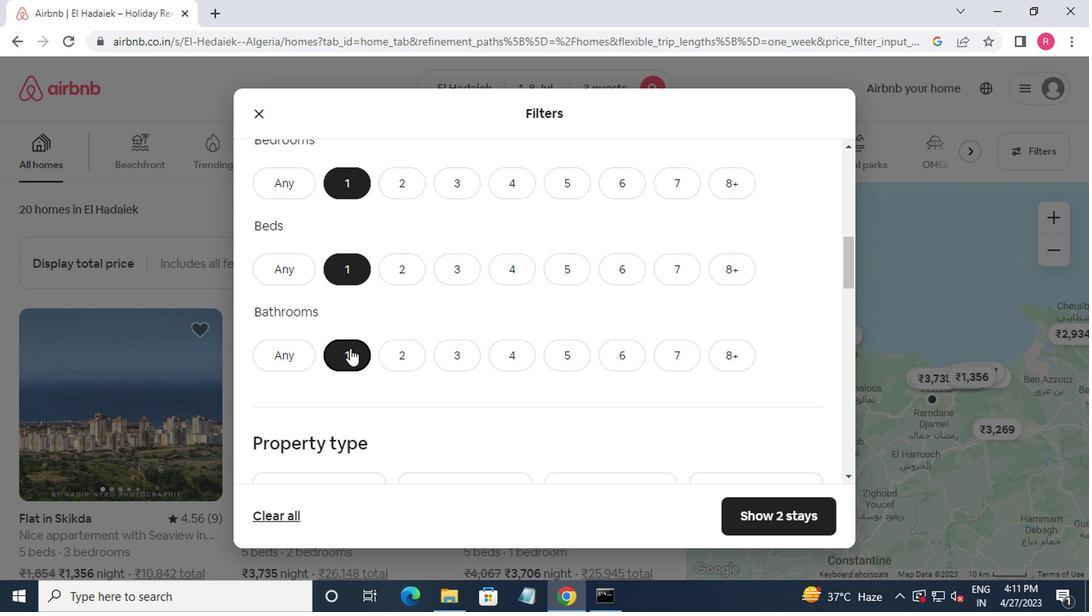 
Action: Mouse moved to (342, 351)
Screenshot: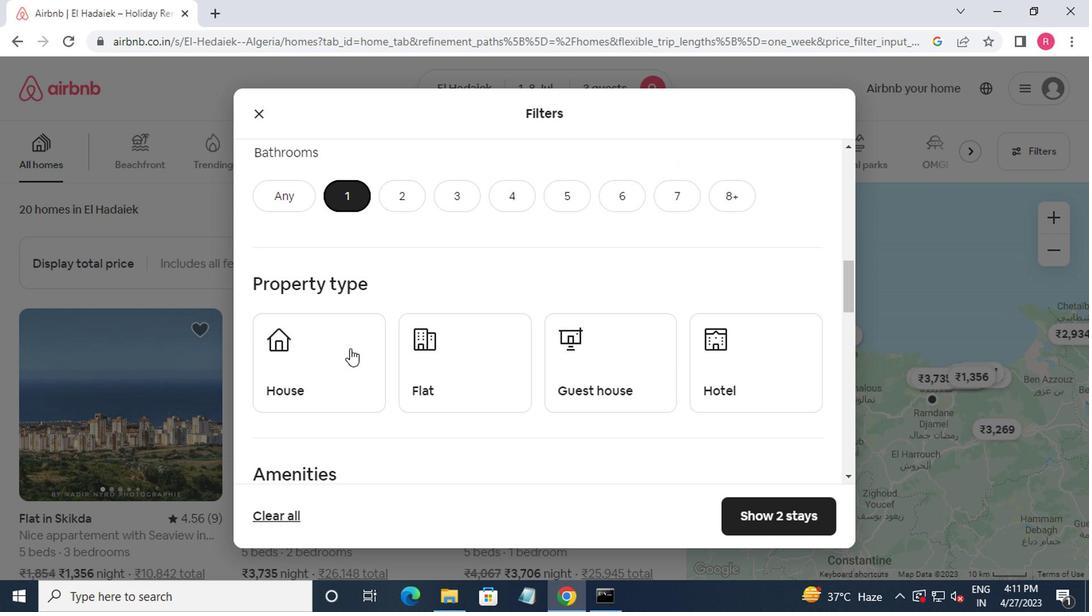 
Action: Mouse pressed left at (342, 351)
Screenshot: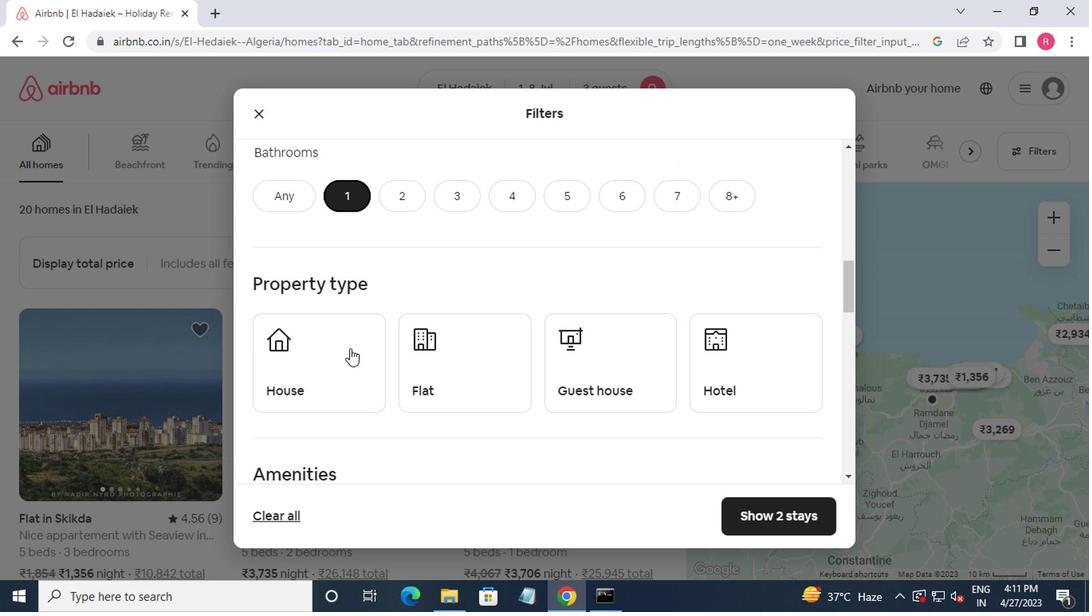
Action: Mouse moved to (416, 363)
Screenshot: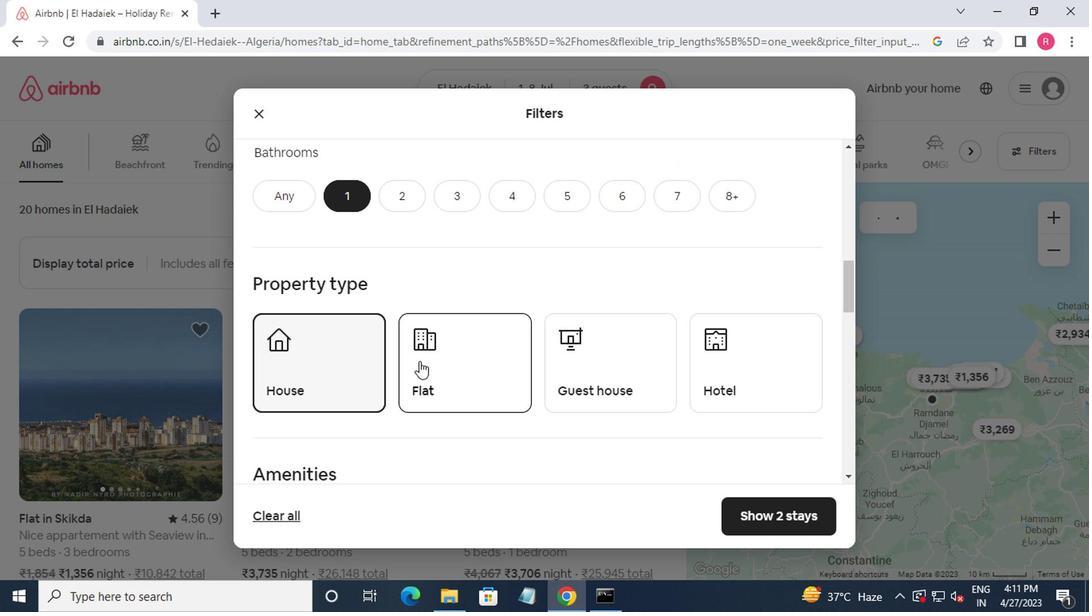 
Action: Mouse pressed left at (416, 363)
Screenshot: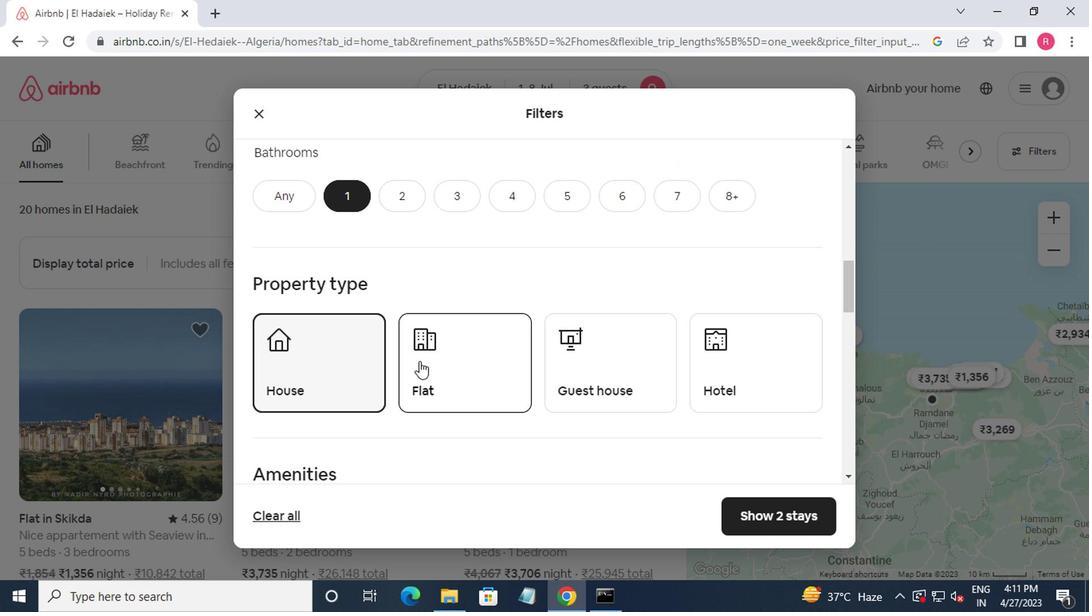 
Action: Mouse moved to (577, 372)
Screenshot: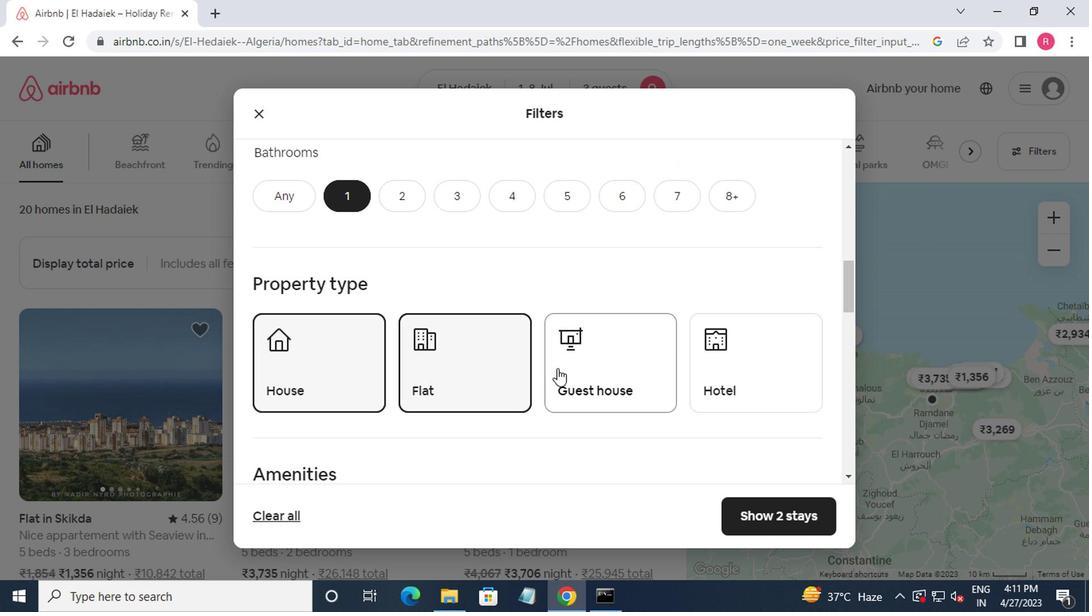 
Action: Mouse pressed left at (577, 372)
Screenshot: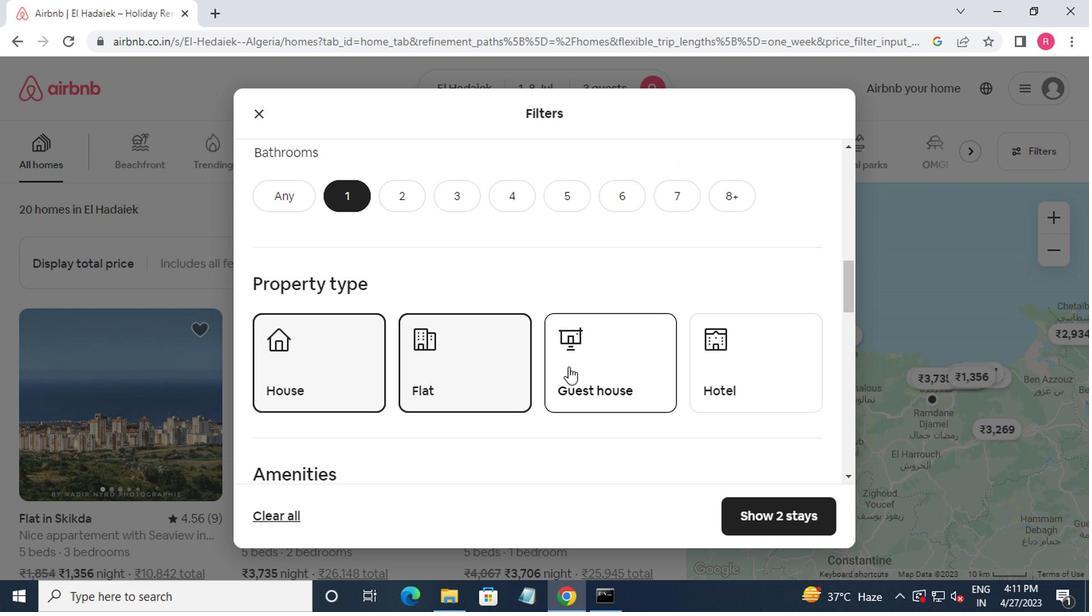 
Action: Mouse moved to (578, 373)
Screenshot: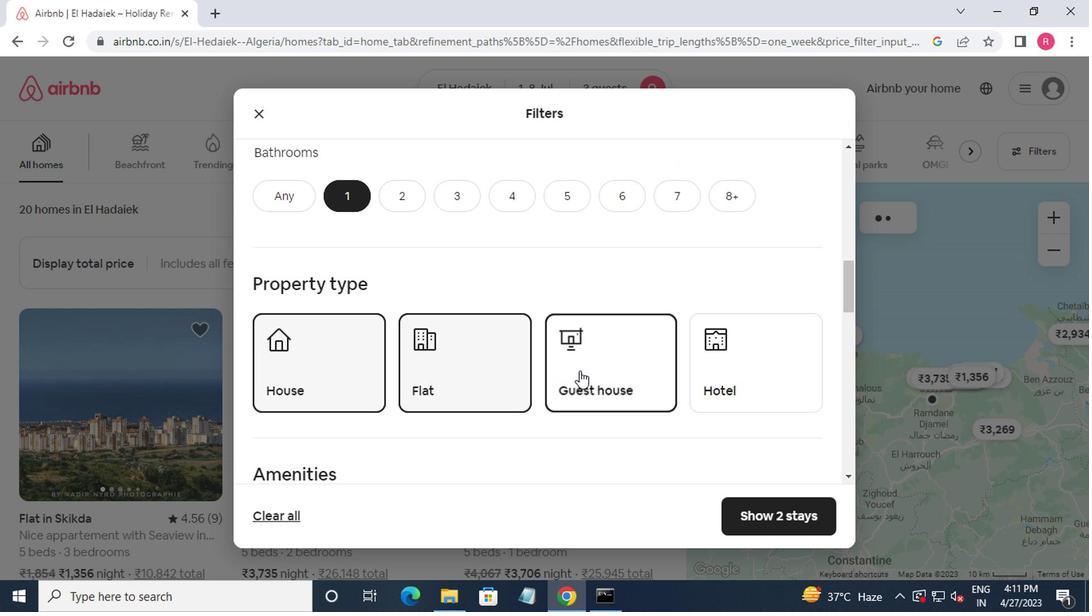 
Action: Mouse pressed left at (578, 373)
Screenshot: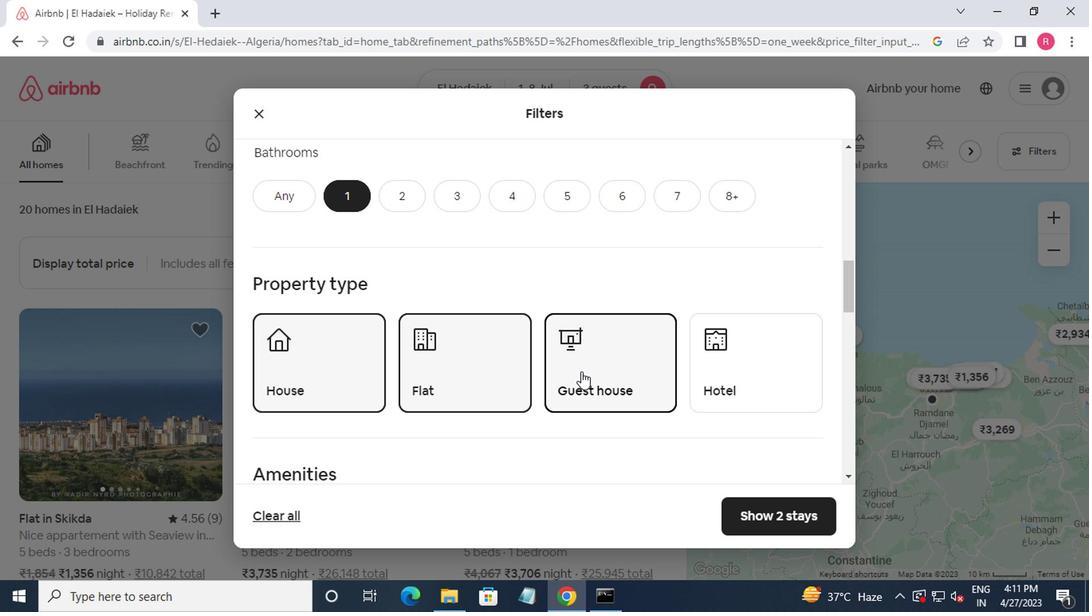 
Action: Mouse moved to (684, 372)
Screenshot: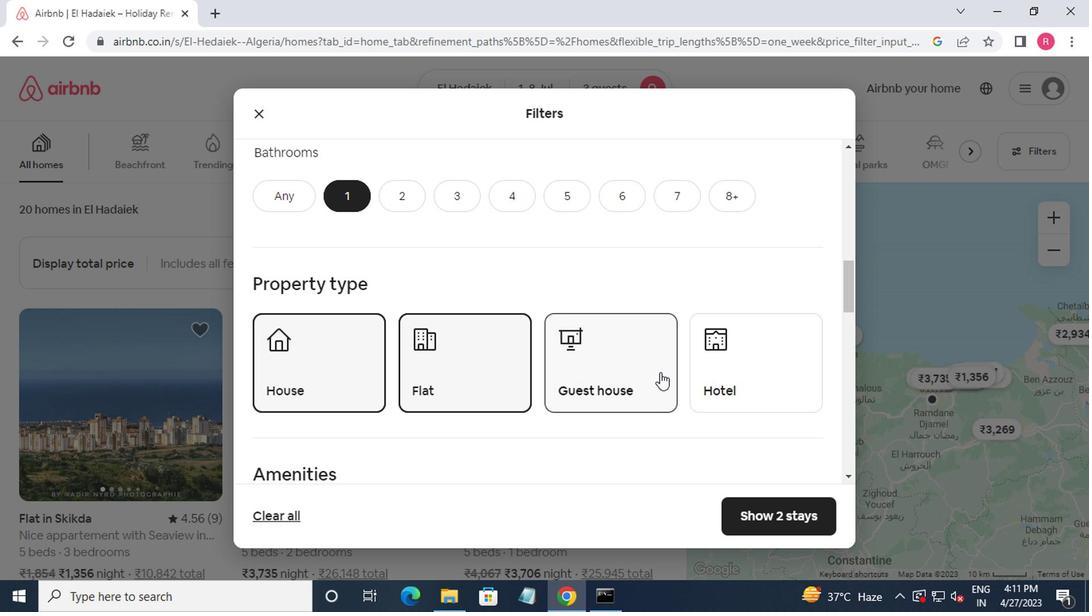 
Action: Mouse pressed left at (684, 372)
Screenshot: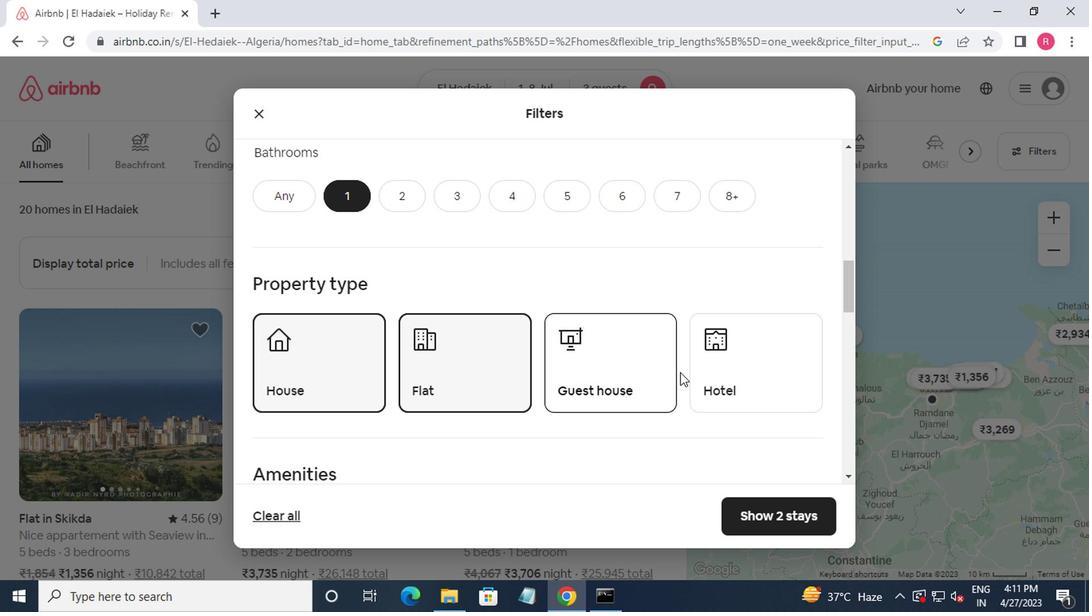 
Action: Mouse moved to (709, 376)
Screenshot: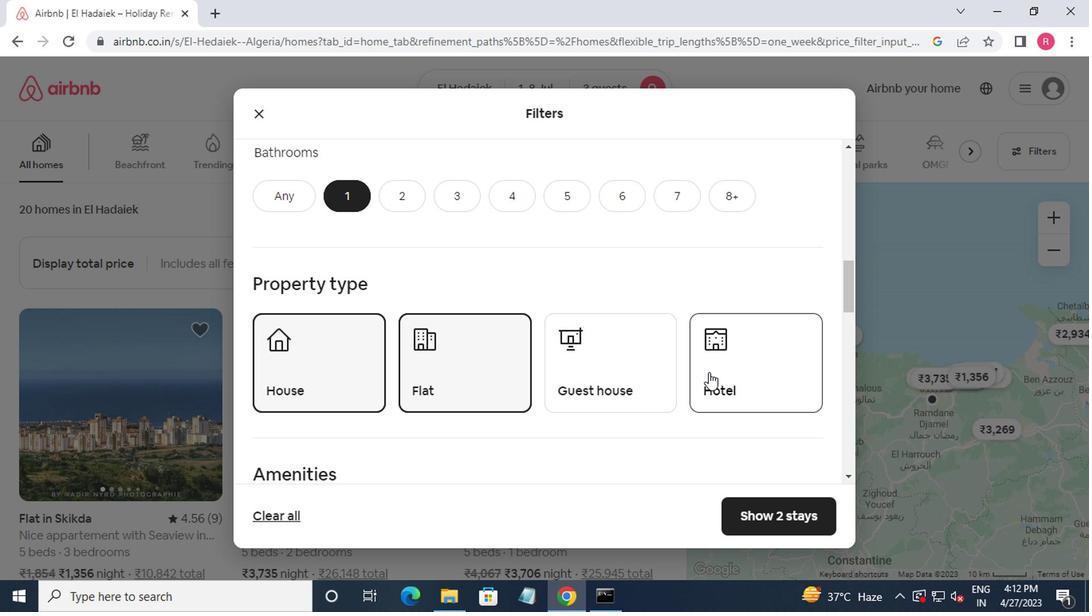 
Action: Mouse pressed left at (709, 376)
Screenshot: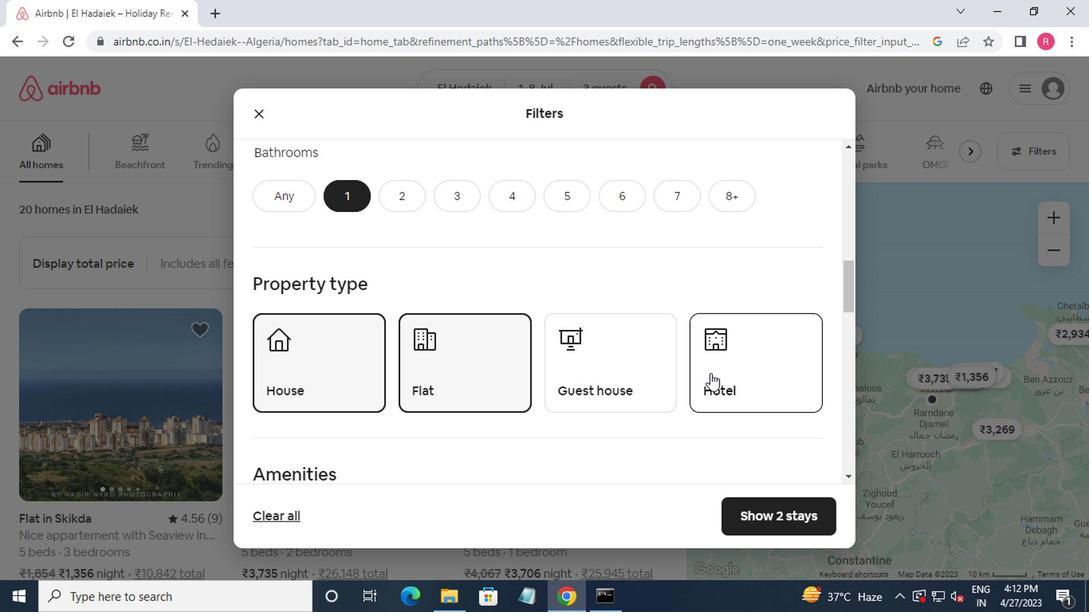 
Action: Mouse pressed left at (709, 376)
Screenshot: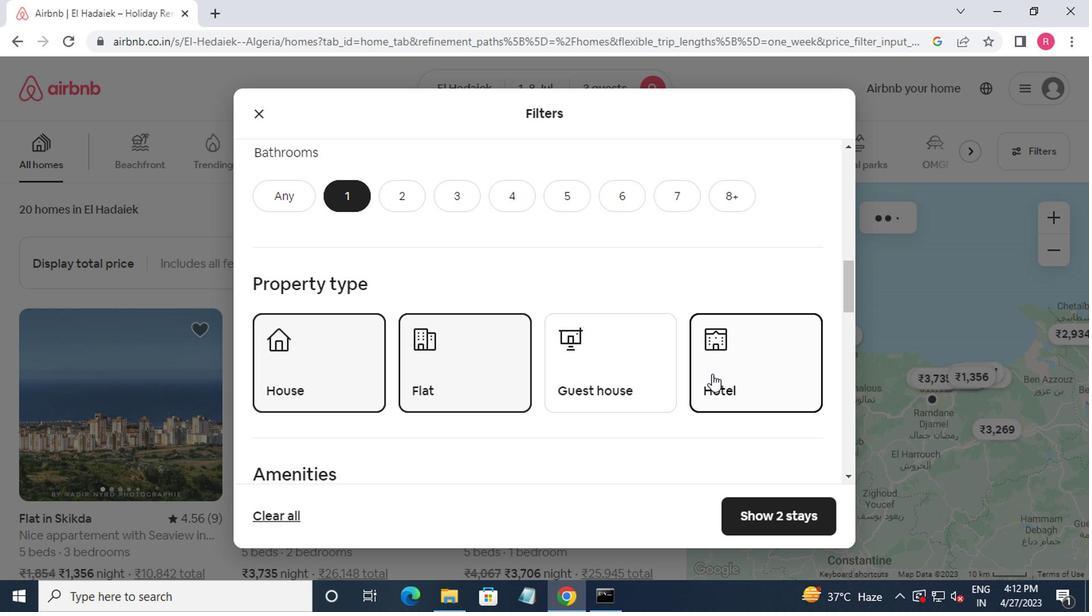 
Action: Mouse moved to (713, 372)
Screenshot: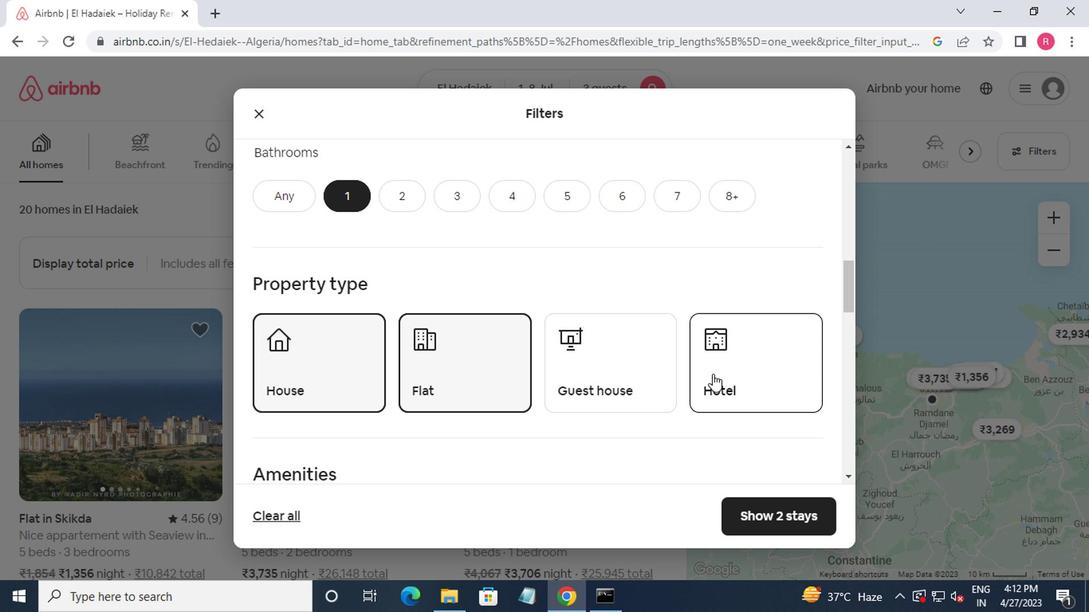 
Action: Mouse pressed left at (713, 372)
Screenshot: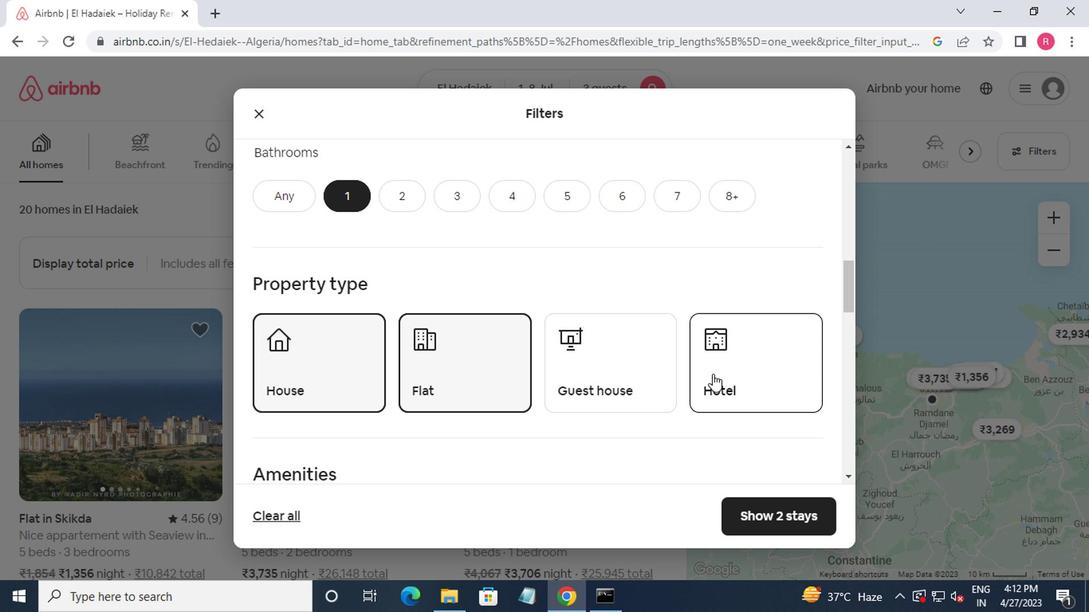 
Action: Mouse moved to (713, 372)
Screenshot: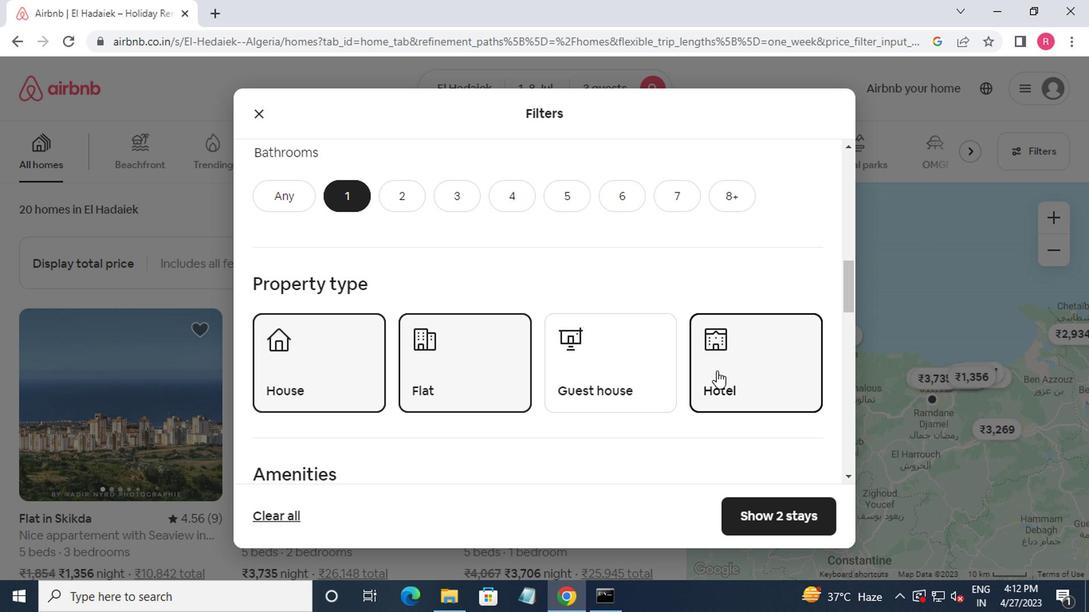 
Action: Mouse scrolled (713, 372) with delta (0, 0)
Screenshot: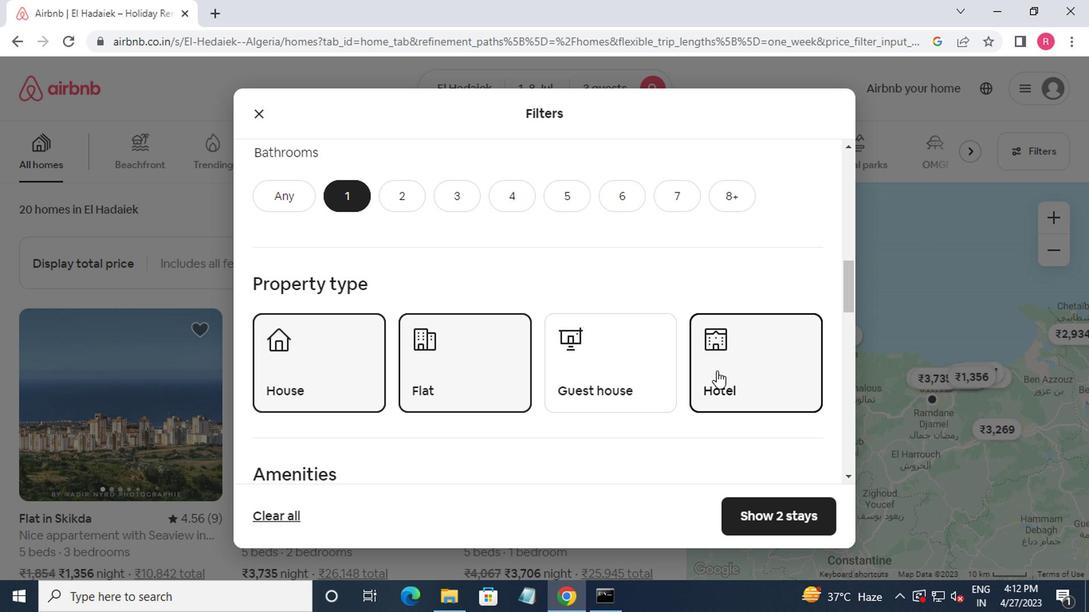 
Action: Mouse moved to (710, 374)
Screenshot: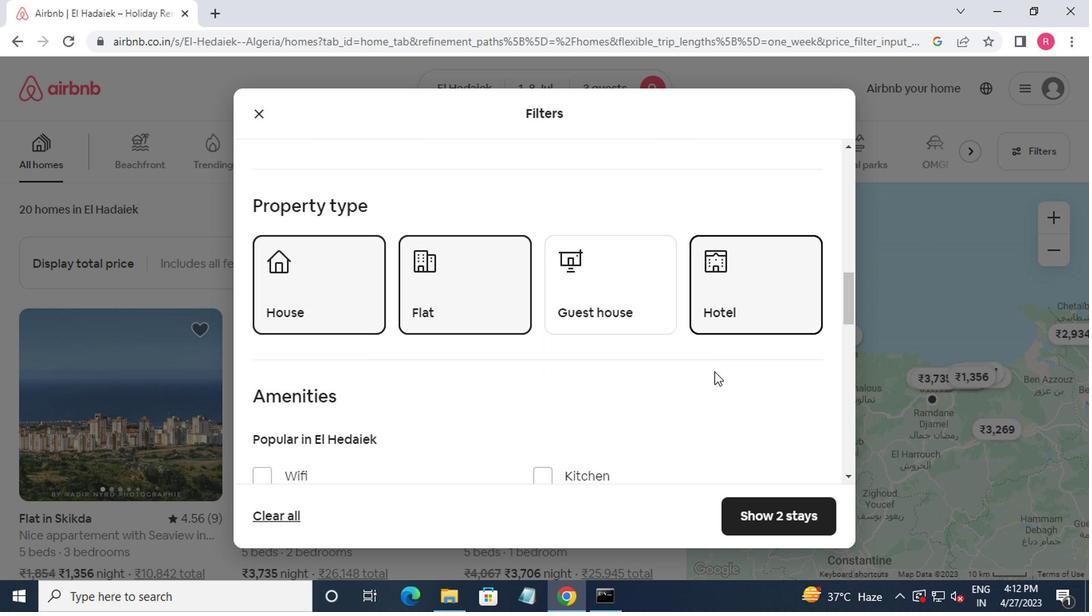 
Action: Mouse scrolled (710, 373) with delta (0, 0)
Screenshot: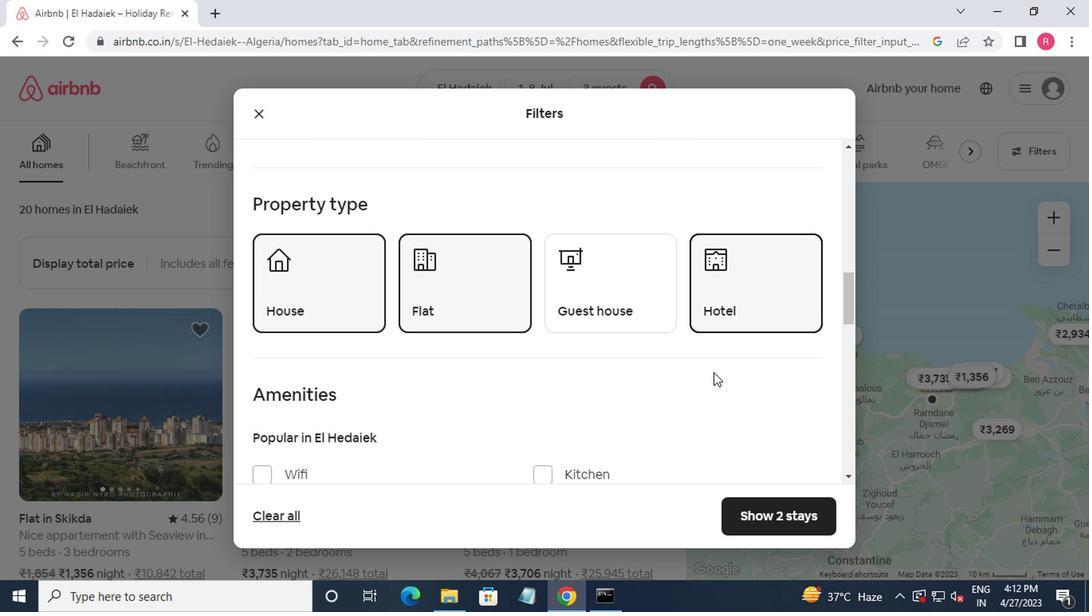 
Action: Mouse moved to (709, 375)
Screenshot: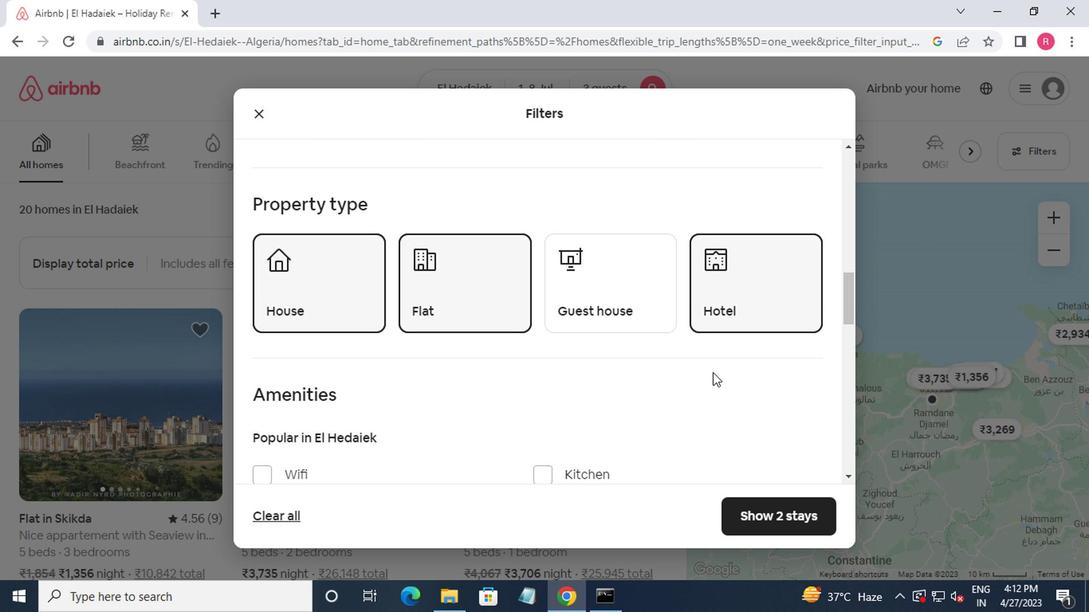 
Action: Mouse scrolled (709, 374) with delta (0, 0)
Screenshot: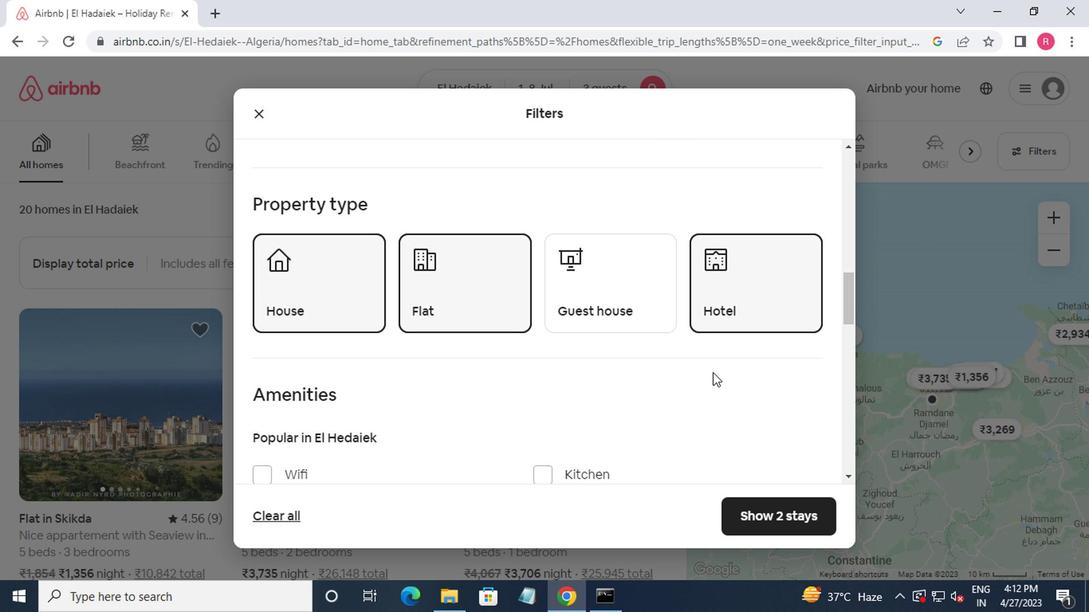 
Action: Mouse moved to (308, 360)
Screenshot: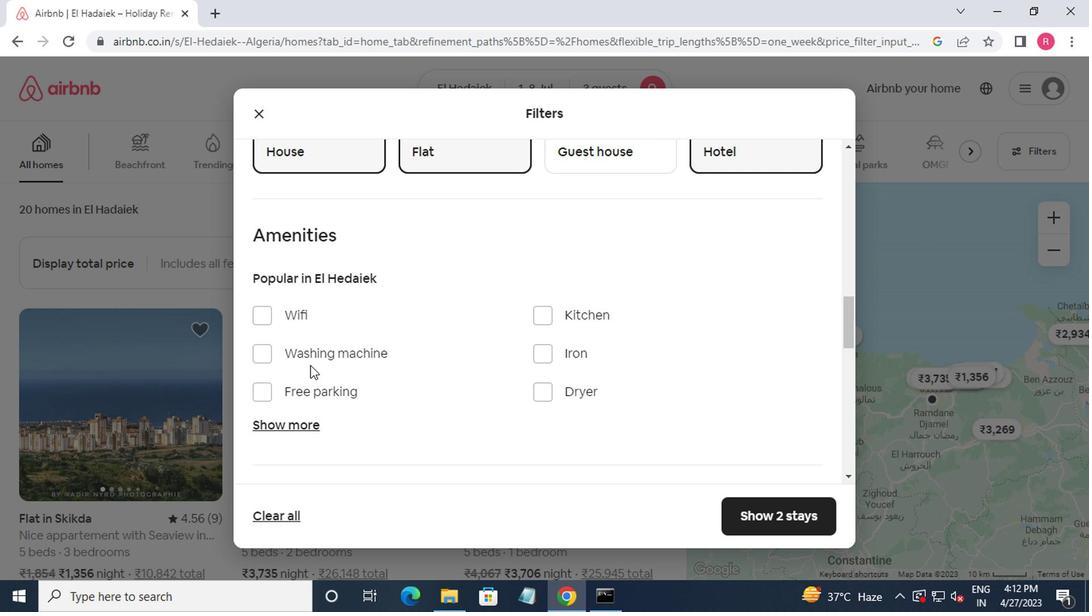 
Action: Mouse pressed left at (308, 360)
Screenshot: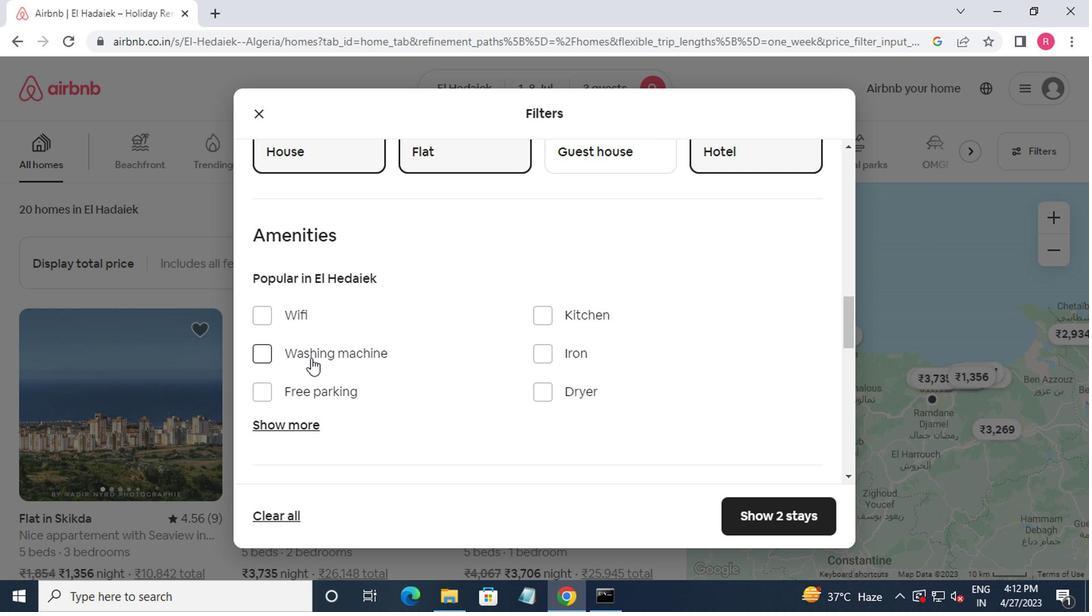 
Action: Mouse moved to (308, 356)
Screenshot: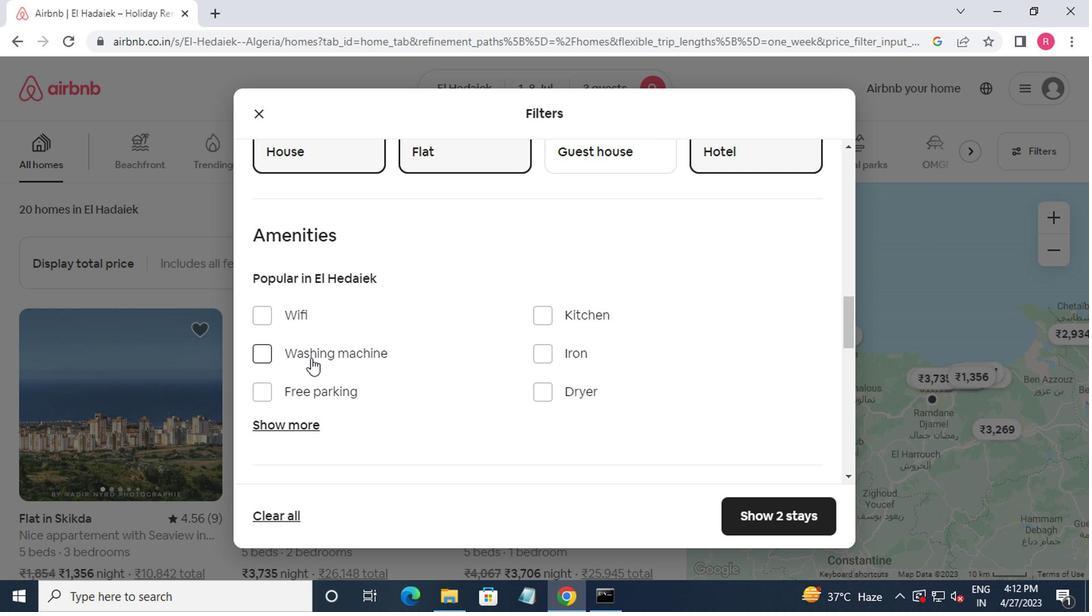 
Action: Mouse scrolled (308, 356) with delta (0, 0)
Screenshot: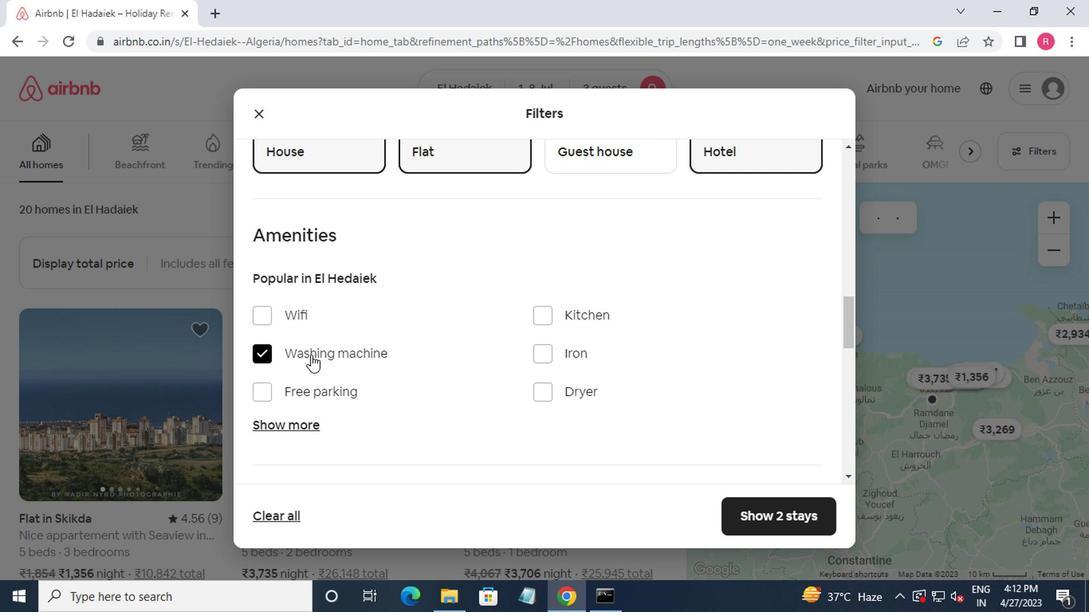 
Action: Mouse scrolled (308, 356) with delta (0, 0)
Screenshot: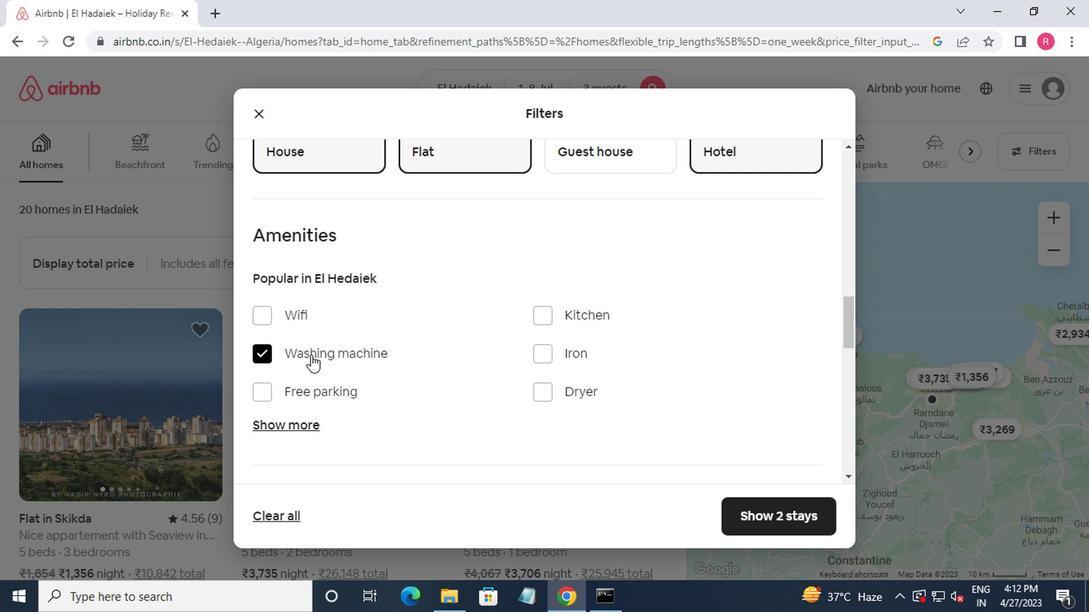 
Action: Mouse scrolled (308, 356) with delta (0, 0)
Screenshot: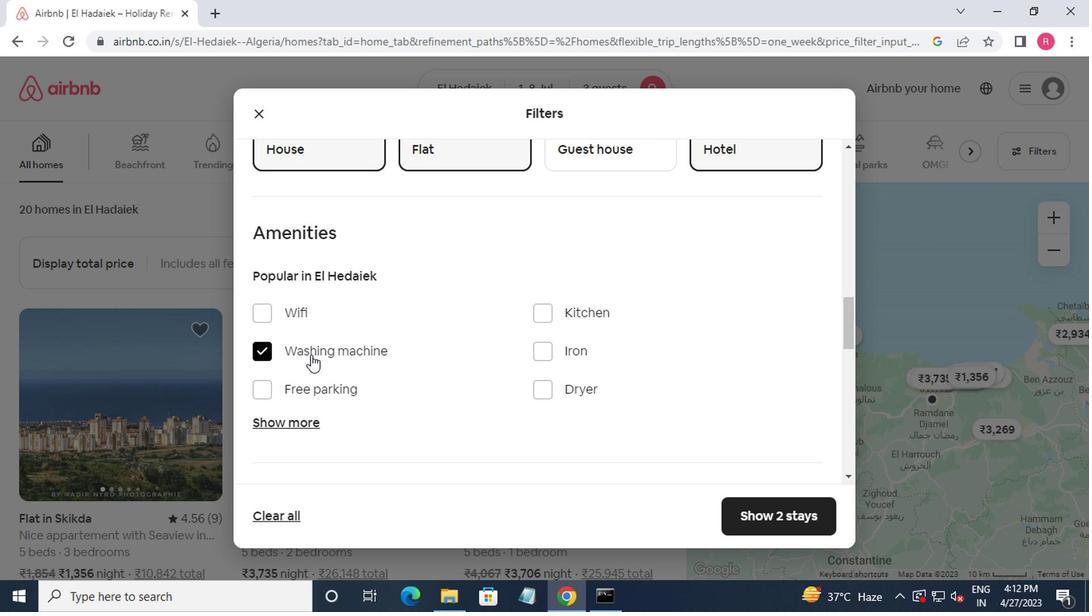 
Action: Mouse scrolled (308, 356) with delta (0, 0)
Screenshot: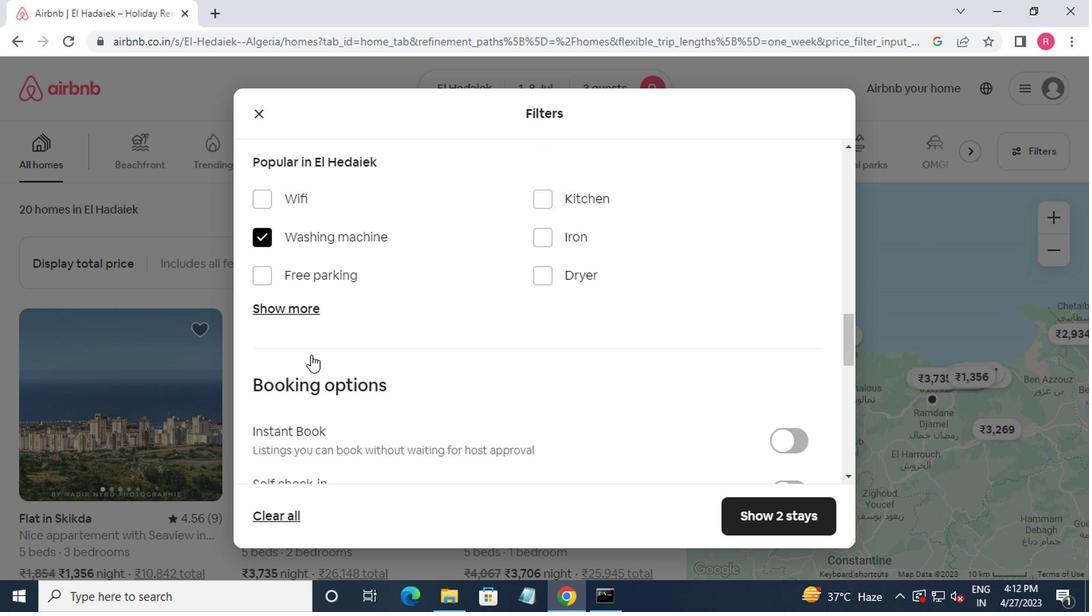
Action: Mouse moved to (782, 292)
Screenshot: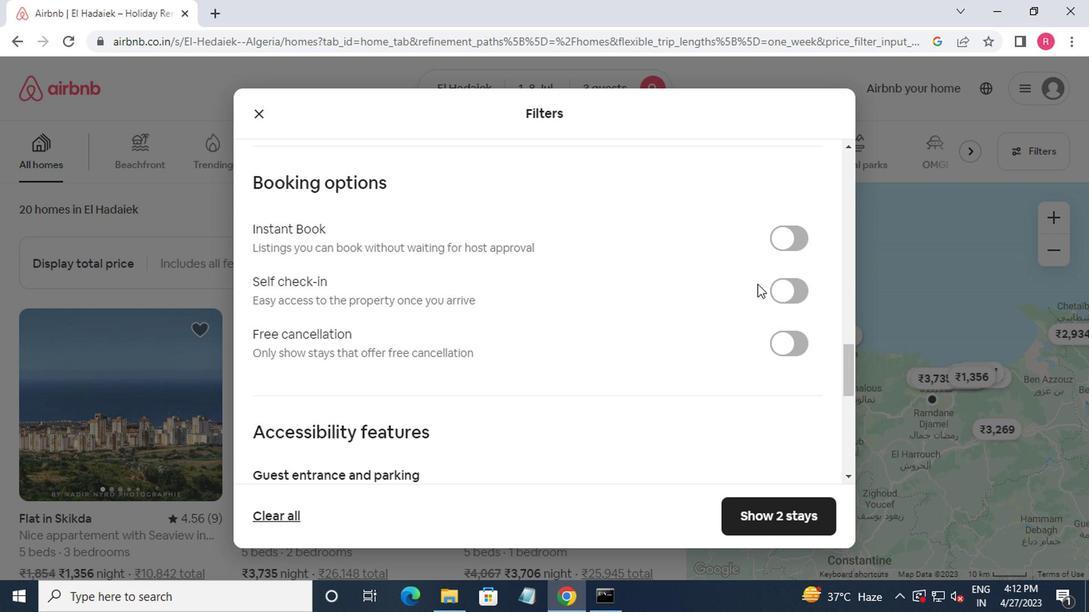 
Action: Mouse pressed left at (782, 292)
Screenshot: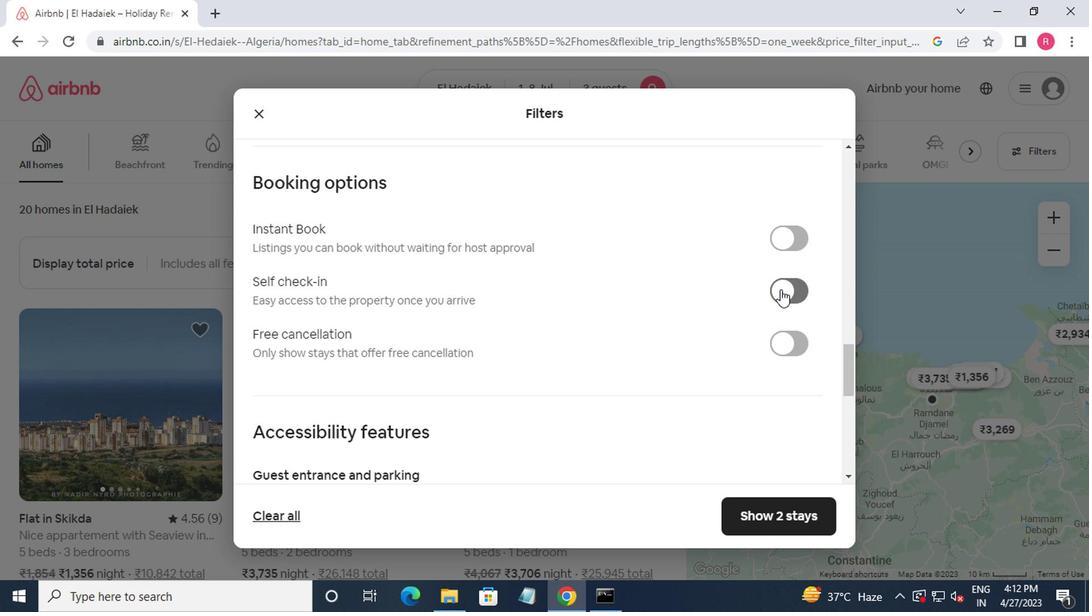 
Action: Mouse moved to (558, 315)
Screenshot: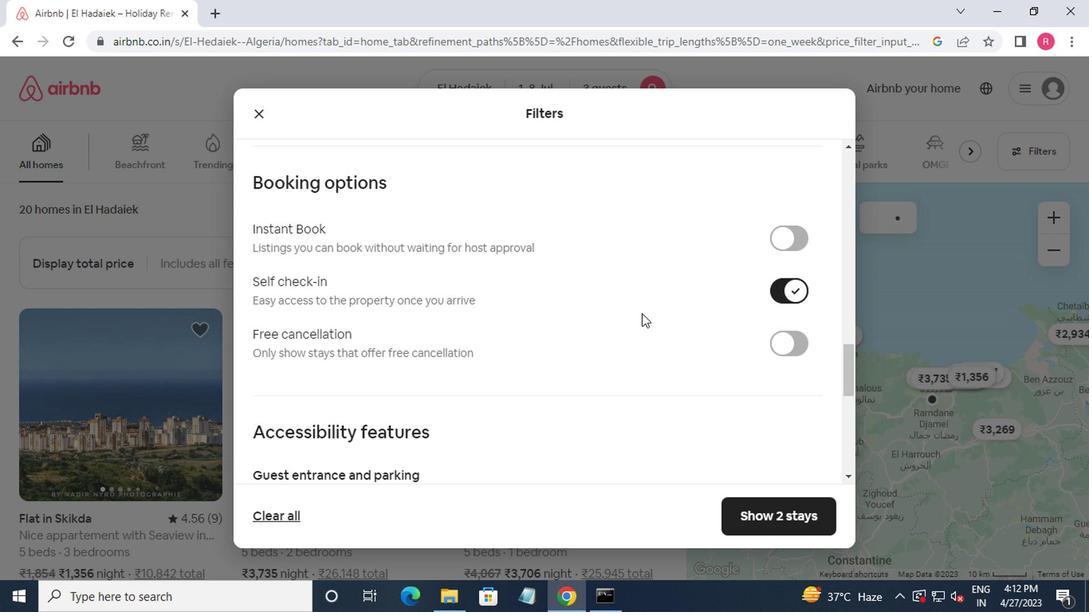 
Action: Mouse scrolled (558, 314) with delta (0, -1)
Screenshot: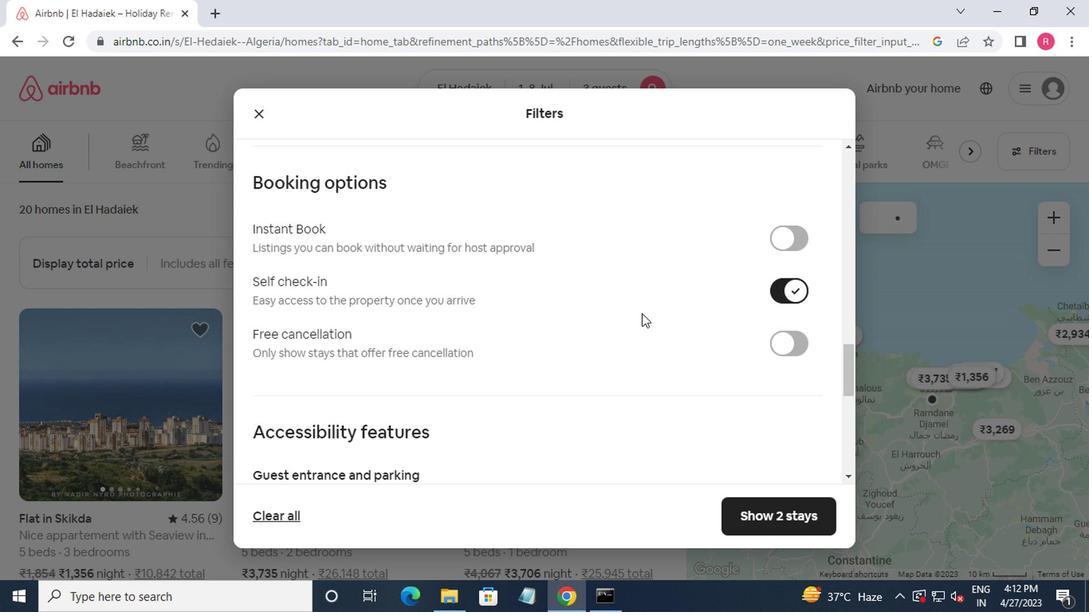 
Action: Mouse moved to (551, 315)
Screenshot: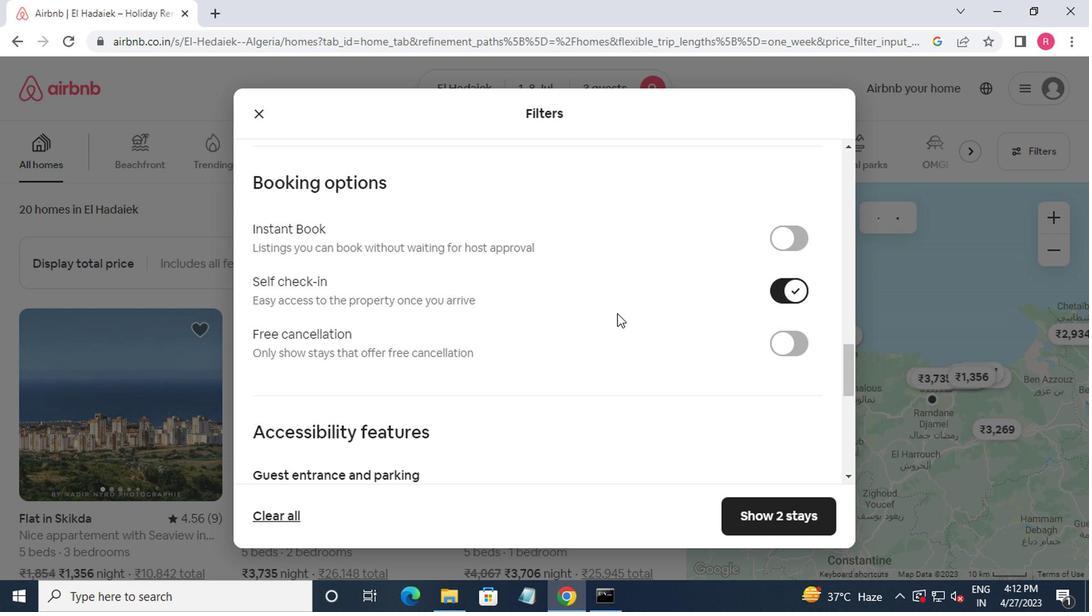 
Action: Mouse scrolled (551, 314) with delta (0, -1)
Screenshot: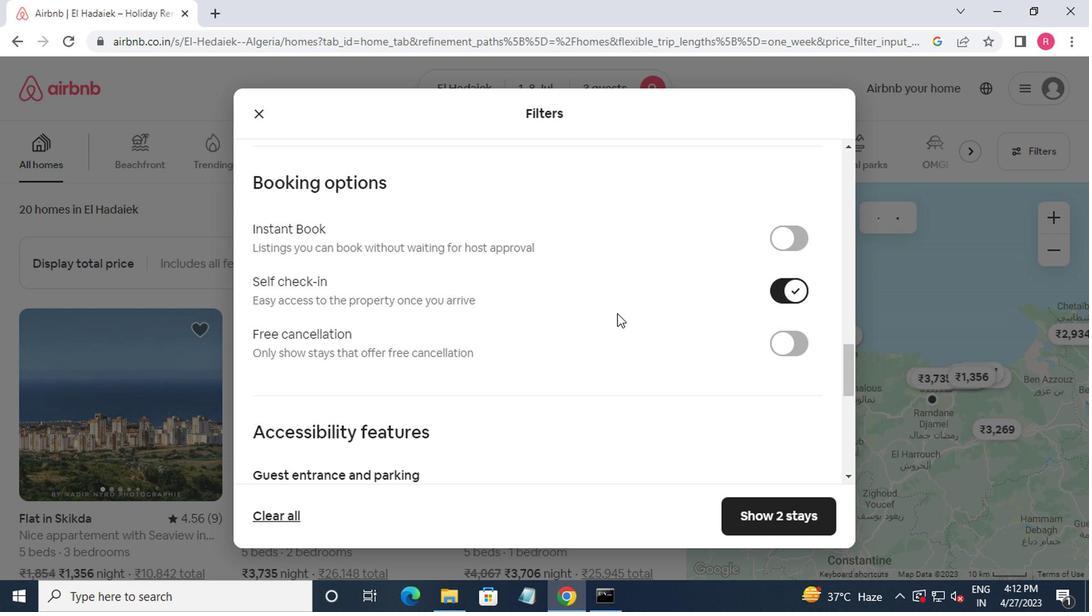 
Action: Mouse scrolled (551, 314) with delta (0, -1)
Screenshot: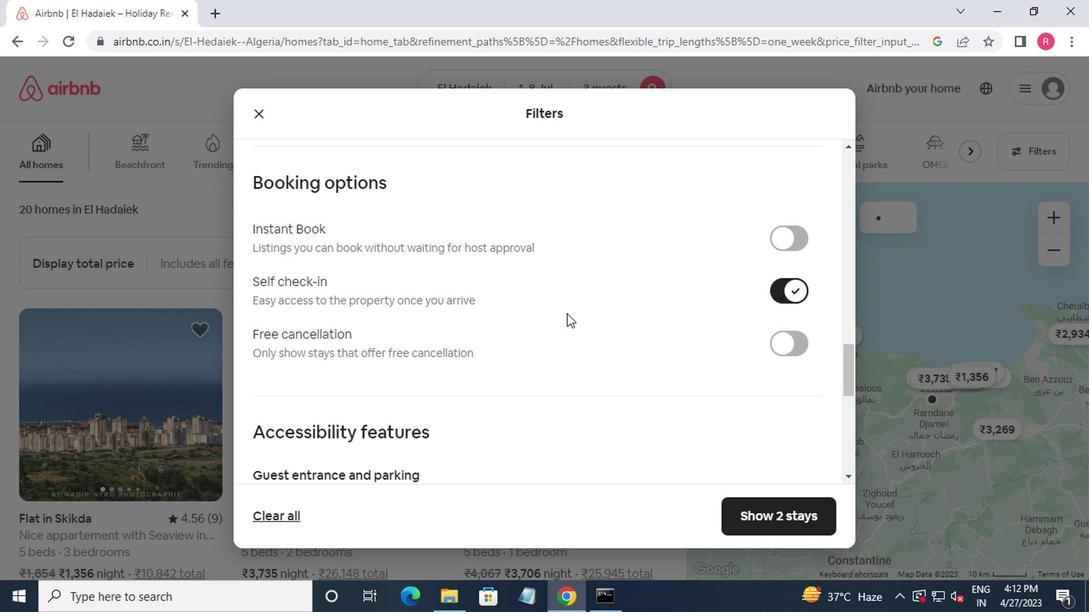 
